 Task: Open Card Political Science Conference Review in Board Social Media Community Management to Workspace Business Incubators and add a team member Softage.1@softage.net, a label Red, a checklist Data Science, an attachment from your onedrive, a color Red and finally, add a card description 'Create and send out employee engagement survey on company communication' and a comment 'Let us make sure we have a clear understanding of the objectives and requirements of this task before getting started.'. Add a start date 'Jan 05, 1900' with a due date 'Jan 12, 1900'
Action: Mouse moved to (446, 160)
Screenshot: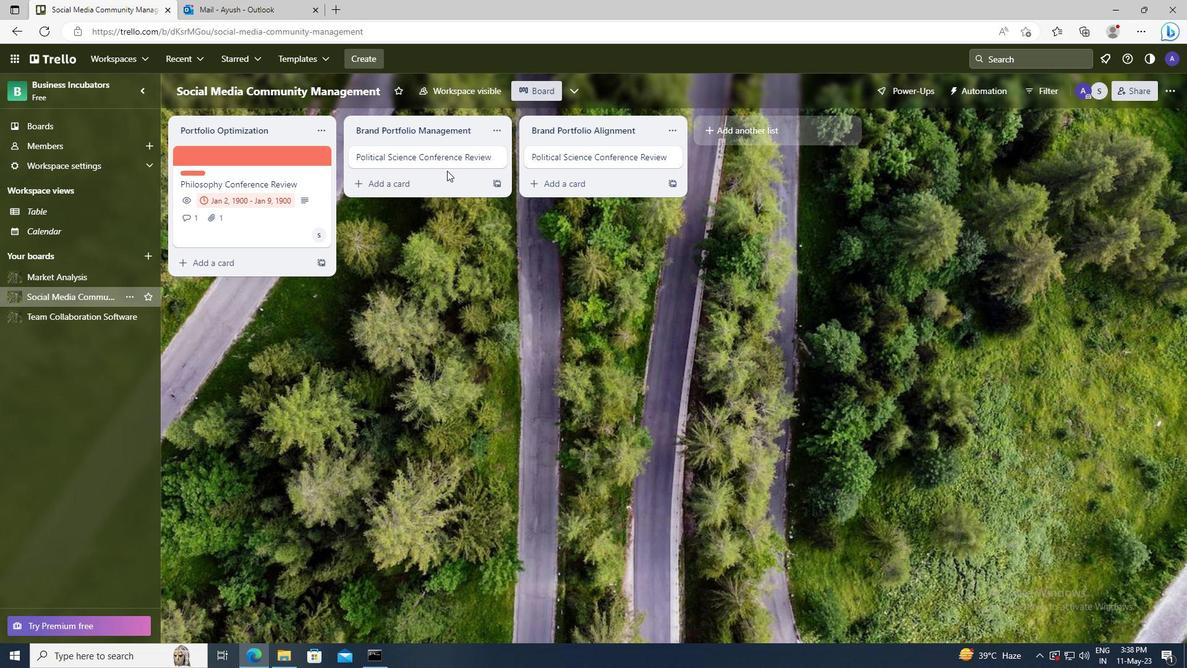 
Action: Mouse pressed left at (446, 160)
Screenshot: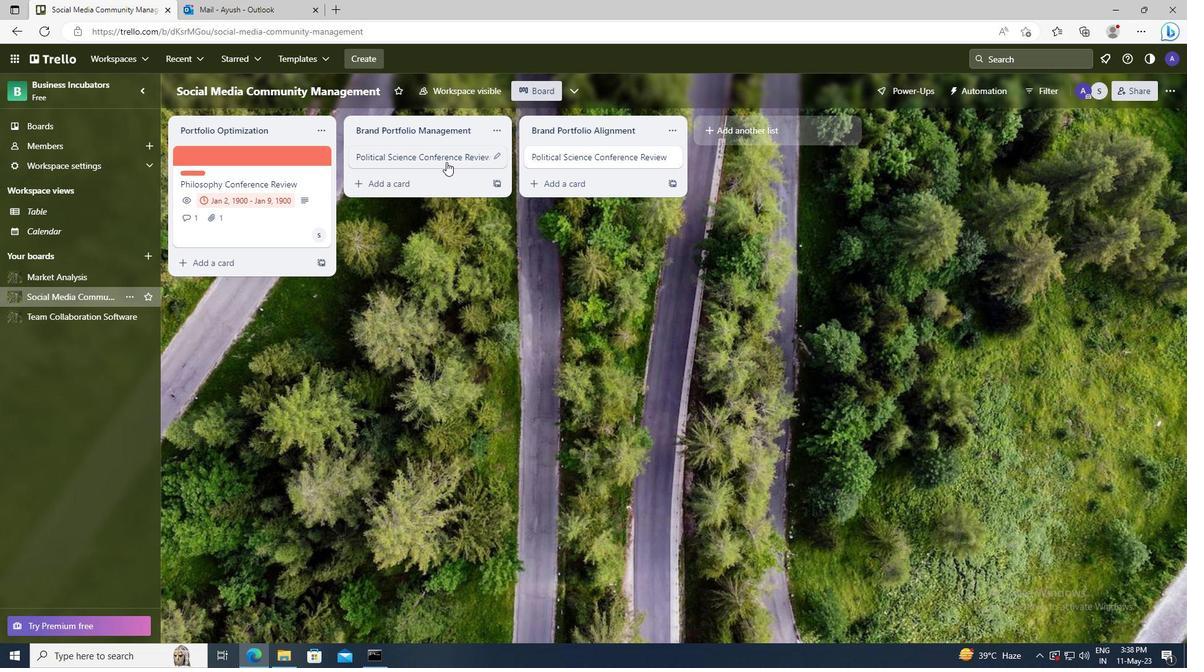 
Action: Mouse moved to (735, 197)
Screenshot: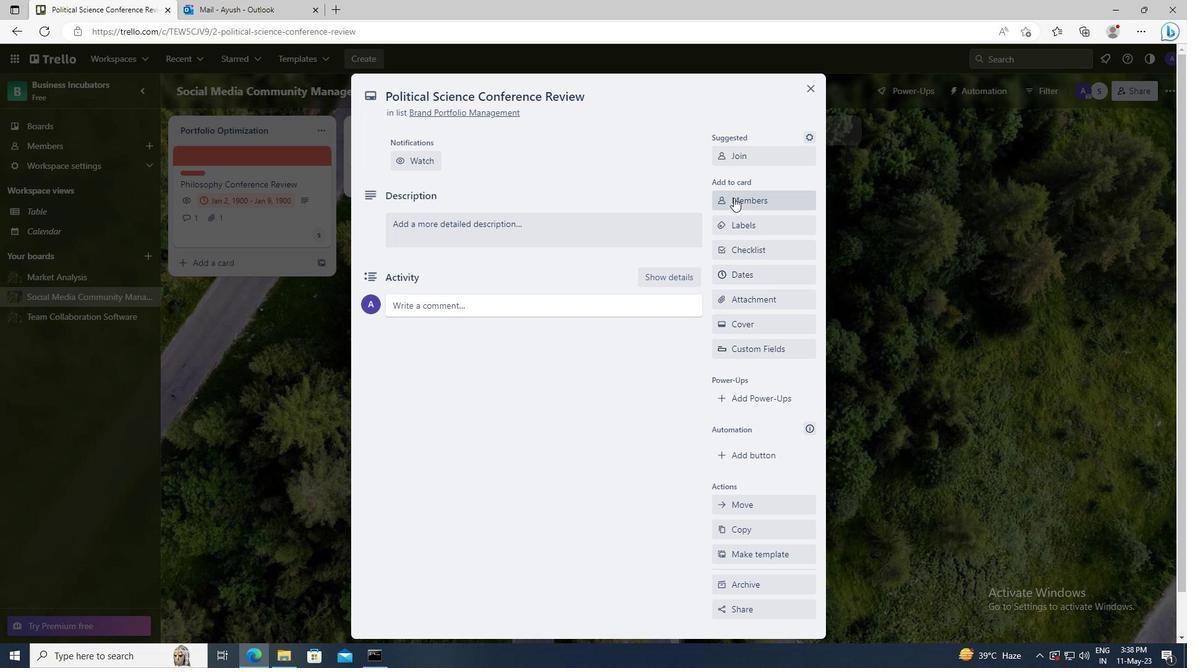 
Action: Mouse pressed left at (735, 197)
Screenshot: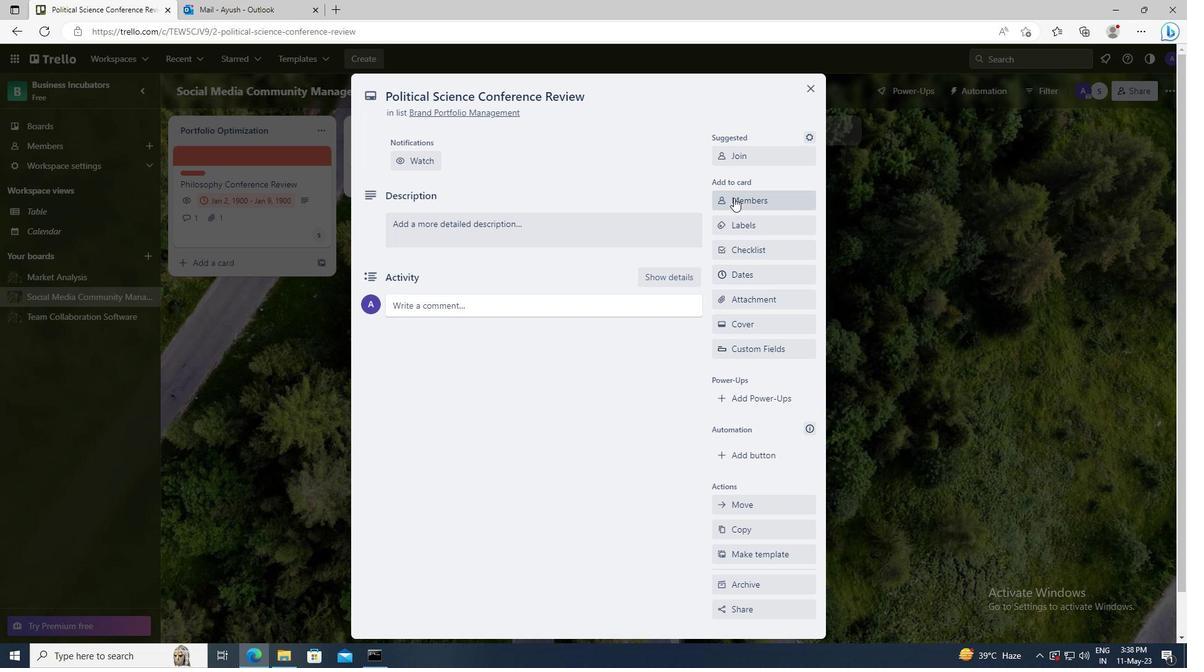 
Action: Mouse moved to (744, 255)
Screenshot: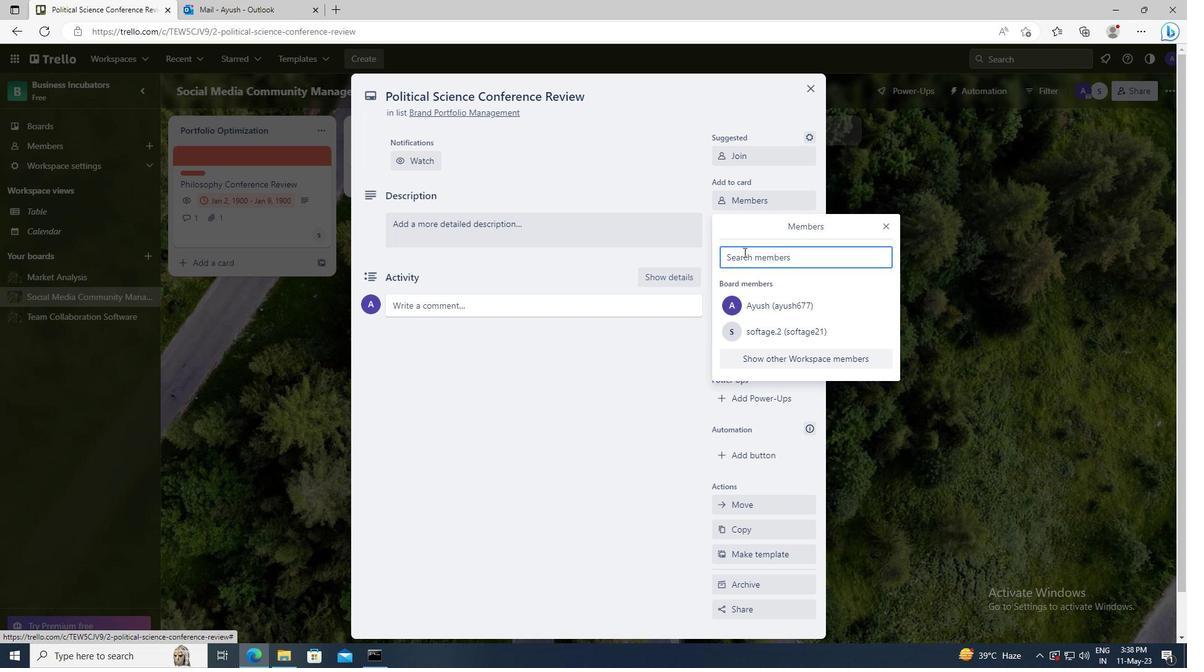 
Action: Mouse pressed left at (744, 255)
Screenshot: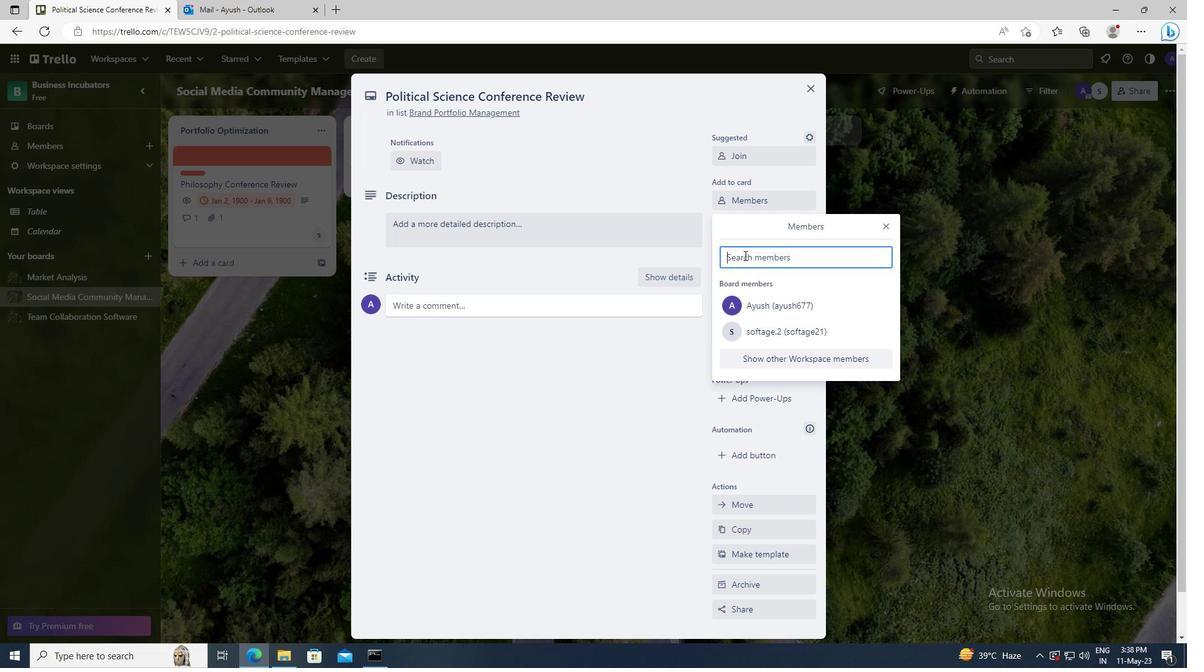 
Action: Key pressed <Key.shift>SOFTAGE.1
Screenshot: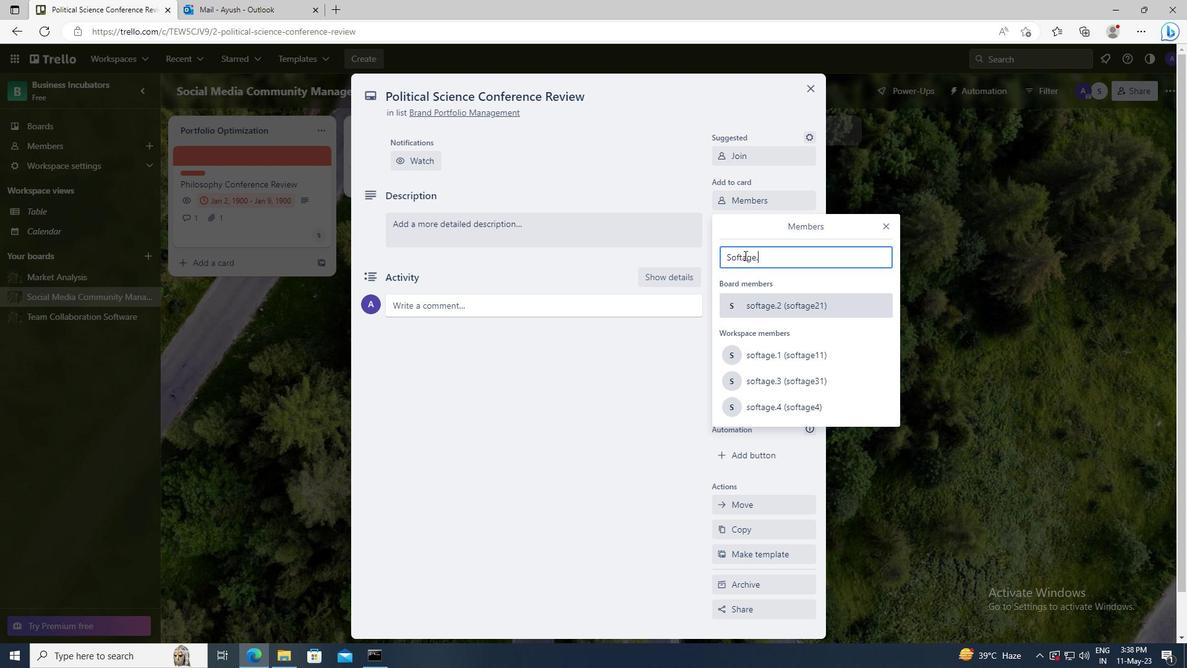 
Action: Mouse moved to (759, 369)
Screenshot: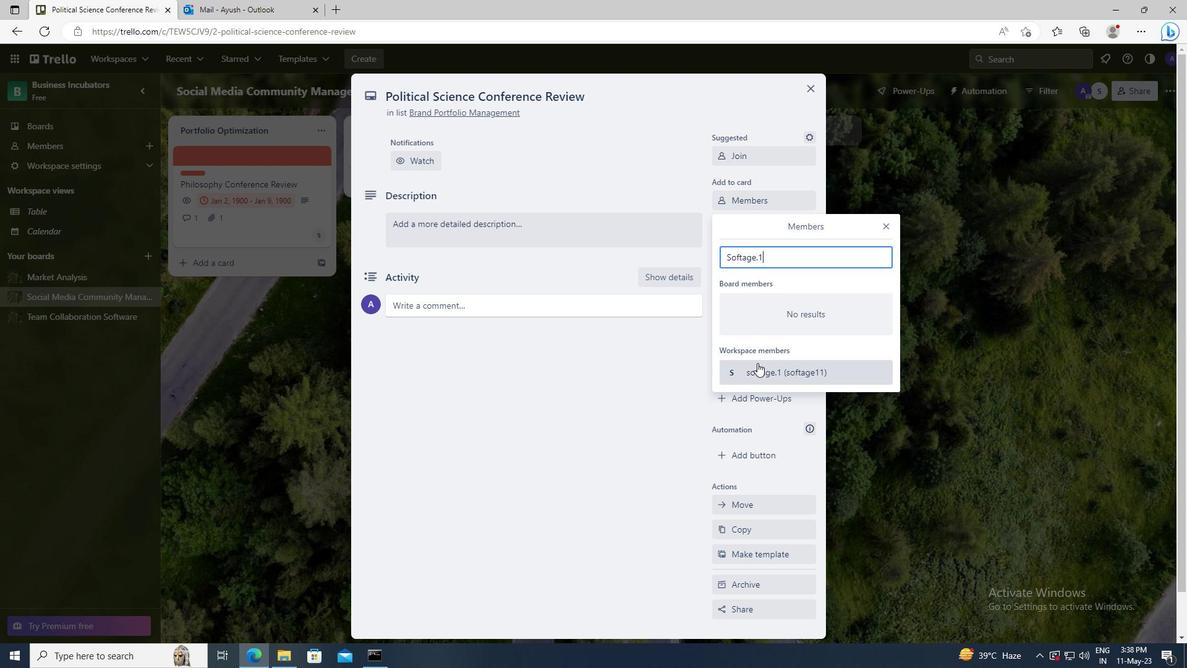 
Action: Mouse pressed left at (759, 369)
Screenshot: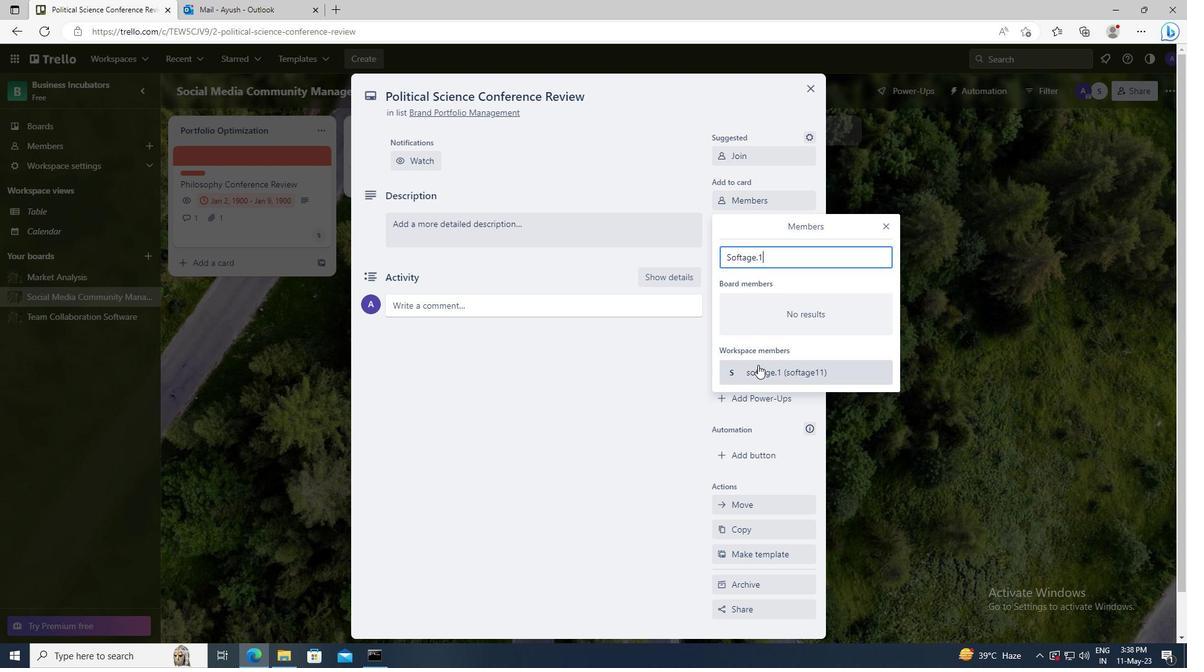 
Action: Mouse moved to (887, 226)
Screenshot: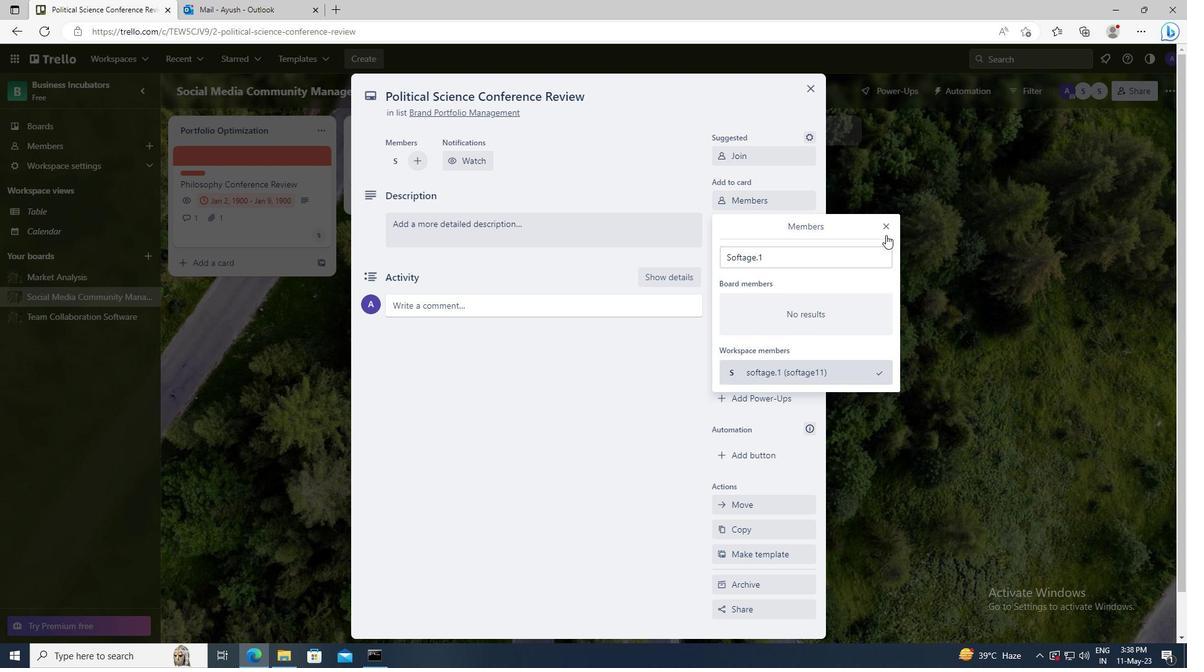 
Action: Mouse pressed left at (887, 226)
Screenshot: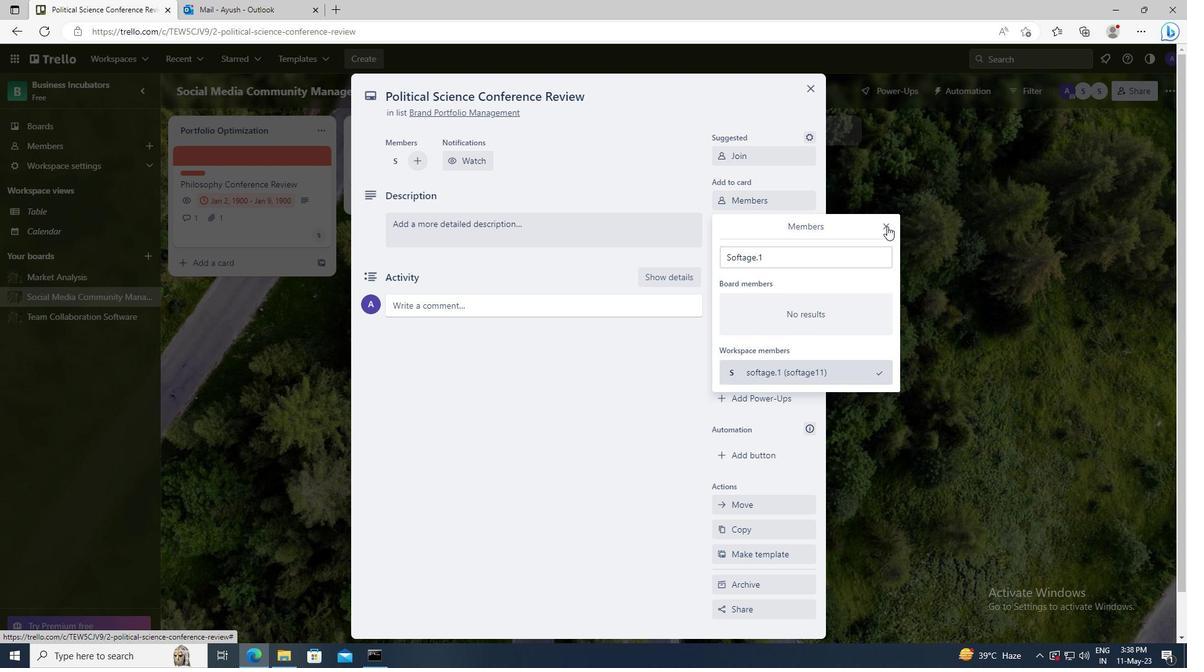 
Action: Mouse moved to (778, 229)
Screenshot: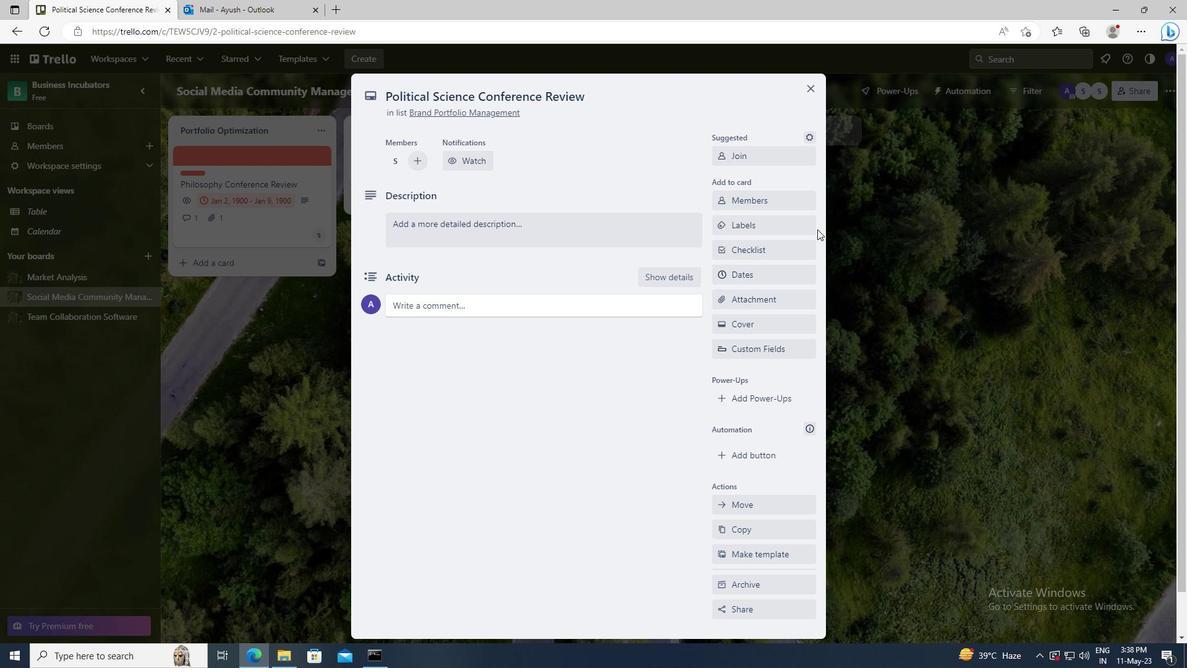 
Action: Mouse pressed left at (778, 229)
Screenshot: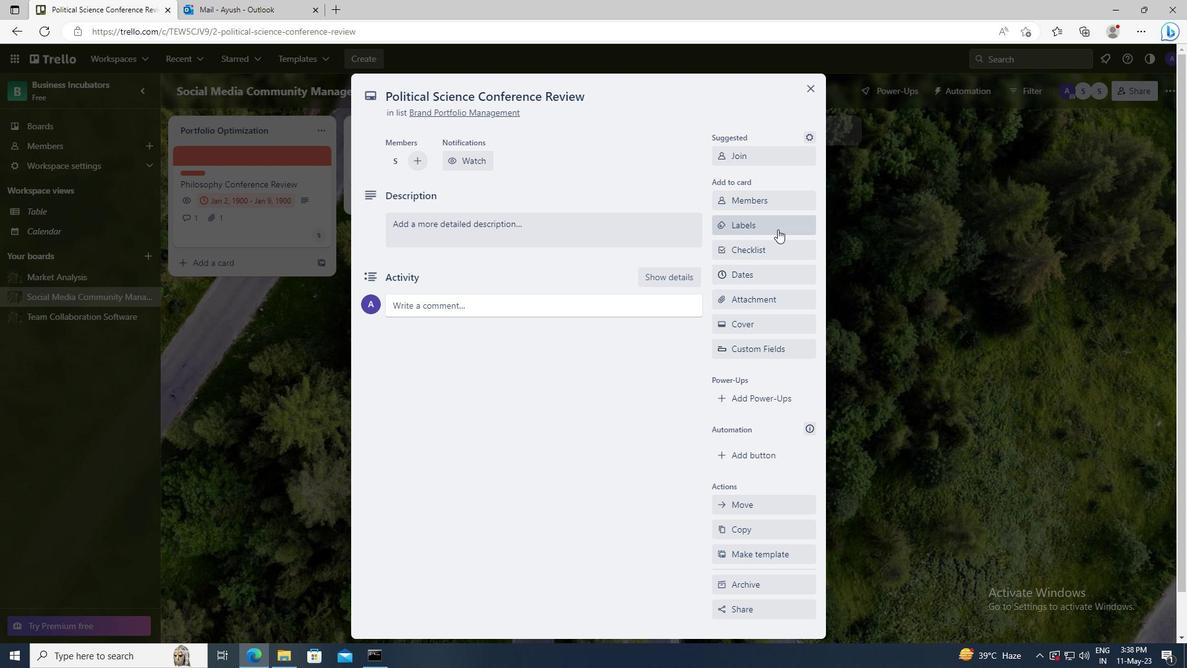 
Action: Mouse moved to (790, 467)
Screenshot: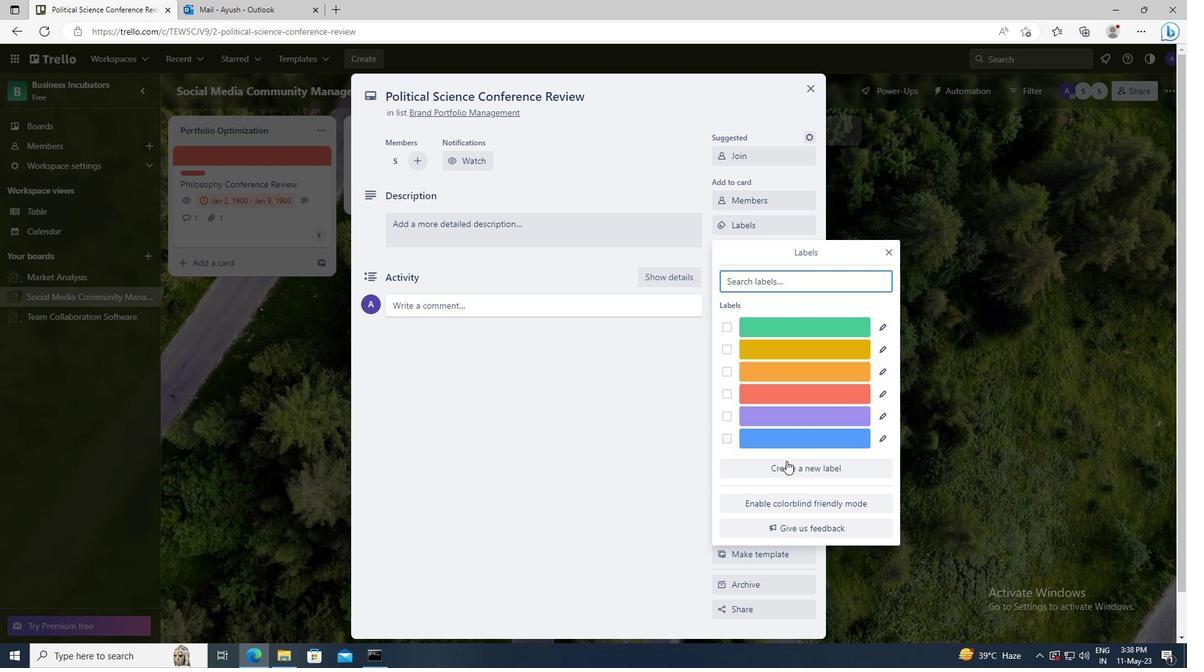 
Action: Mouse pressed left at (790, 467)
Screenshot: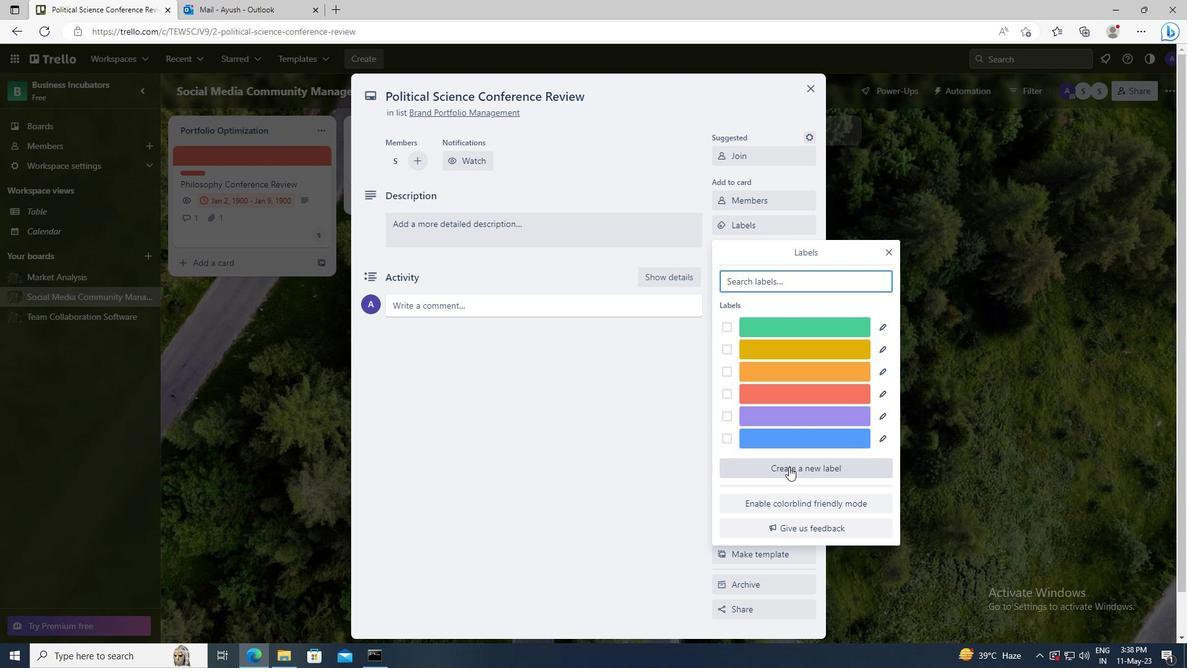 
Action: Mouse moved to (838, 434)
Screenshot: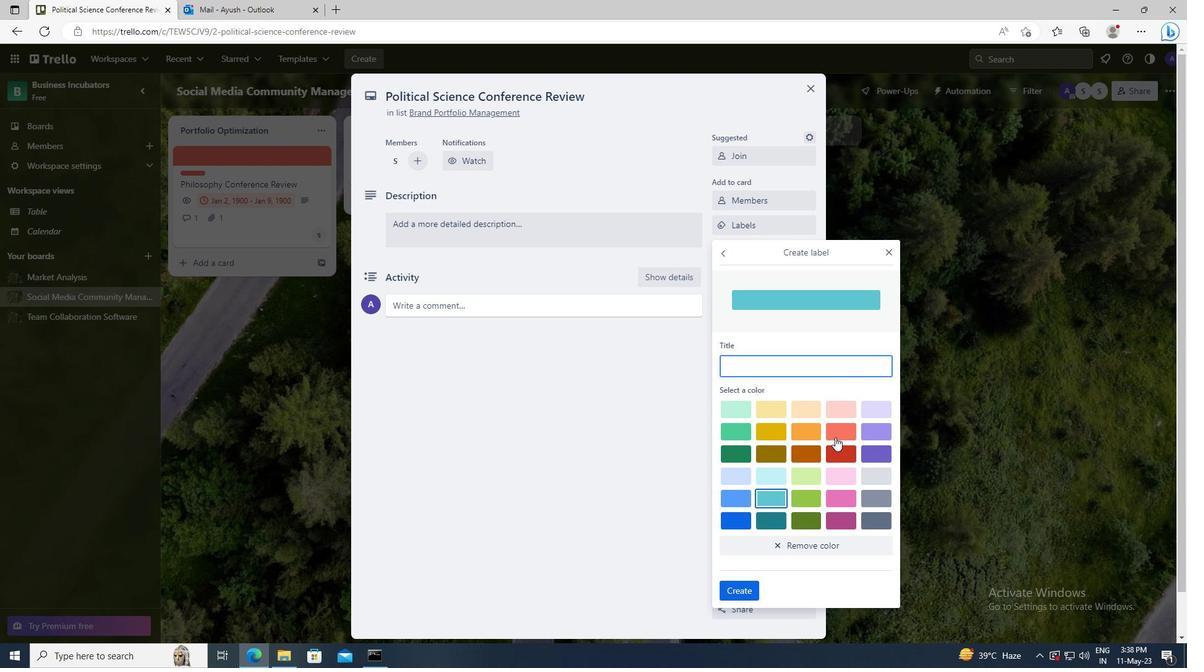 
Action: Mouse pressed left at (838, 434)
Screenshot: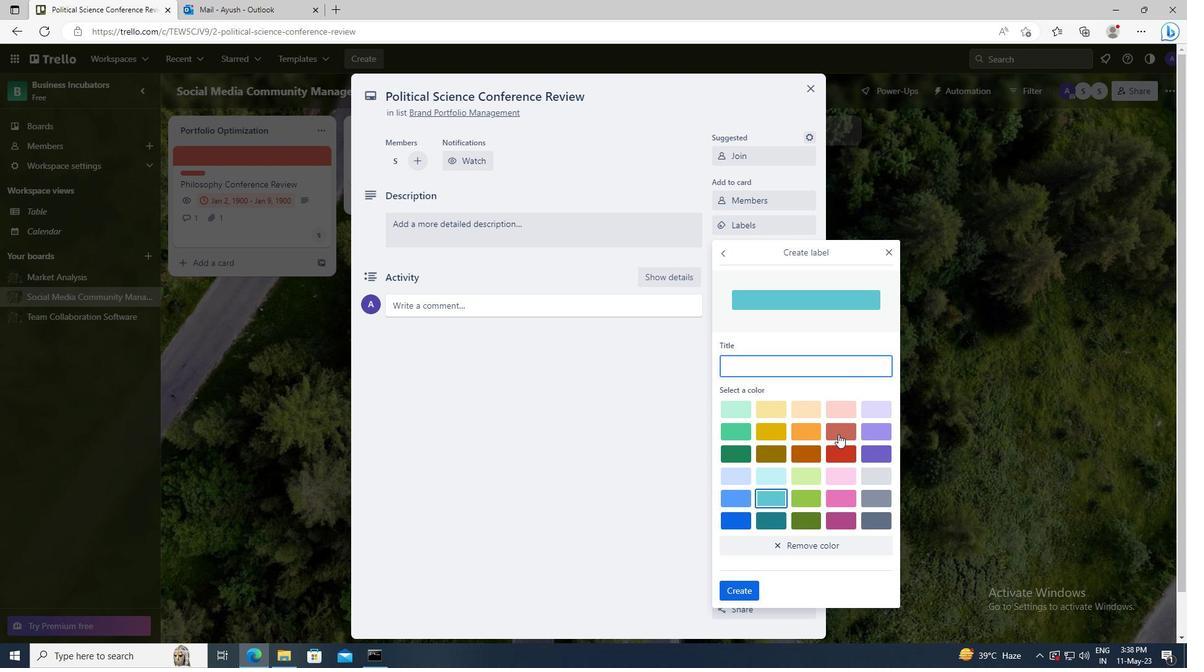 
Action: Mouse moved to (740, 593)
Screenshot: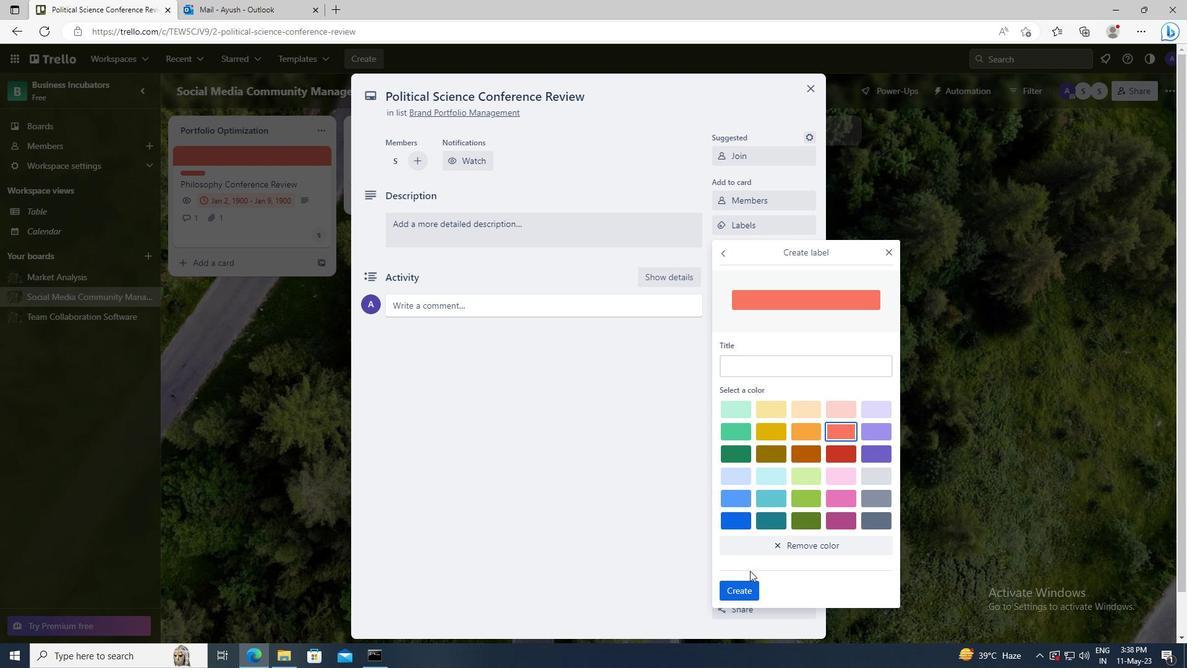 
Action: Mouse pressed left at (740, 593)
Screenshot: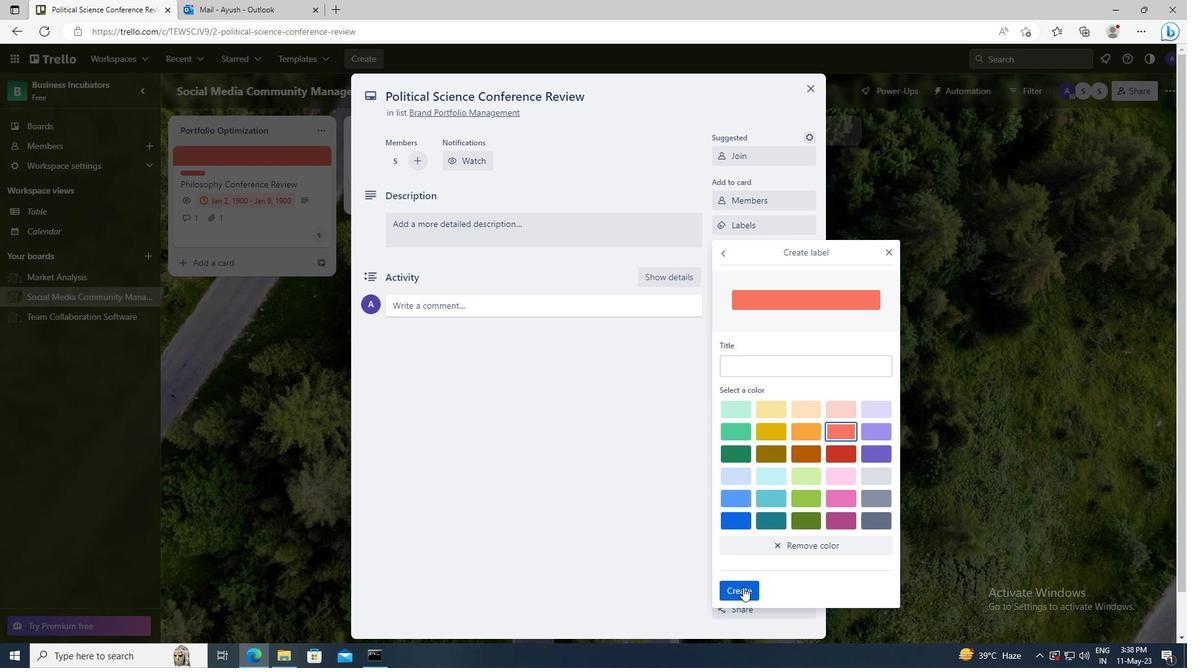 
Action: Mouse moved to (888, 252)
Screenshot: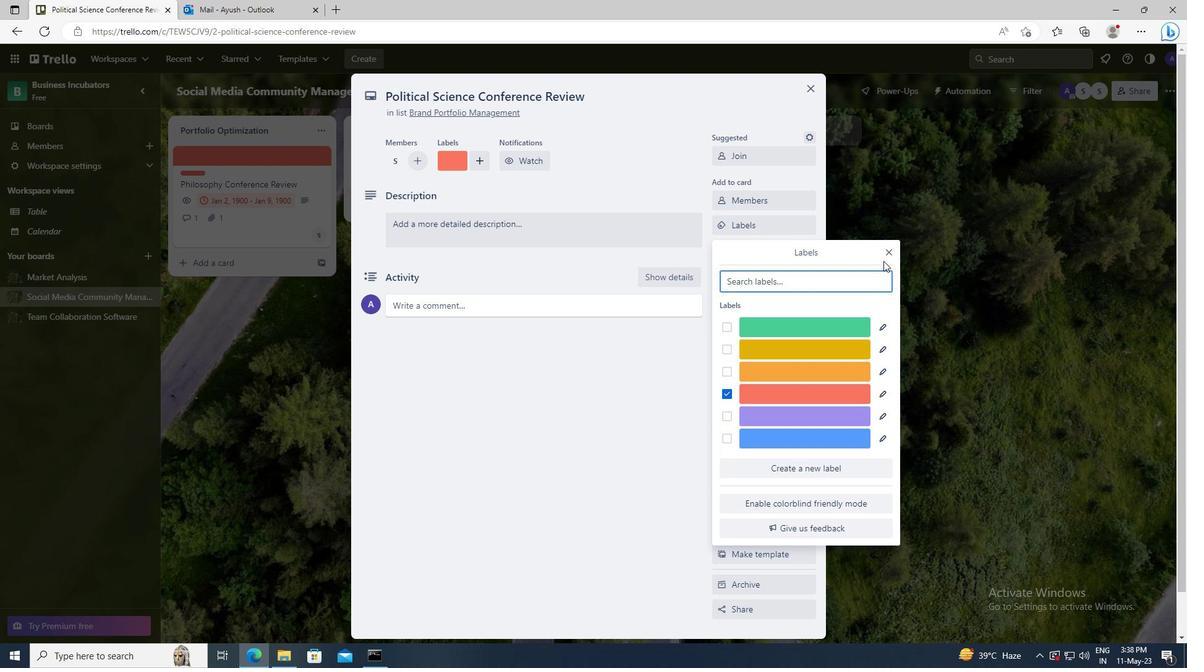 
Action: Mouse pressed left at (888, 252)
Screenshot: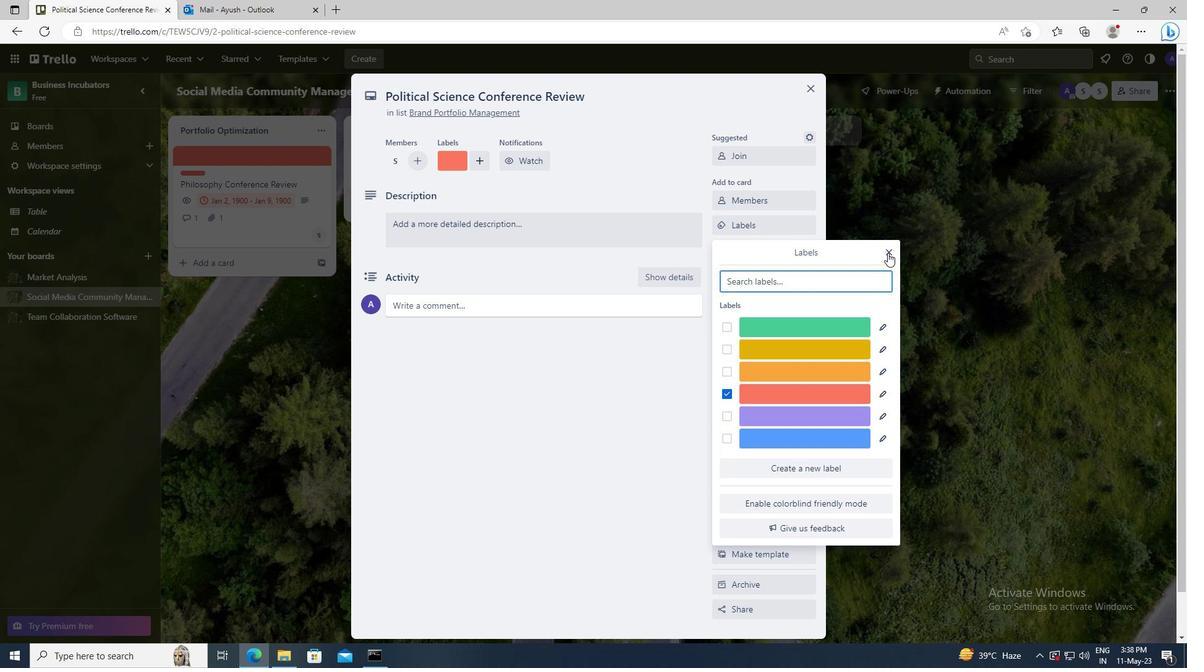 
Action: Mouse moved to (784, 255)
Screenshot: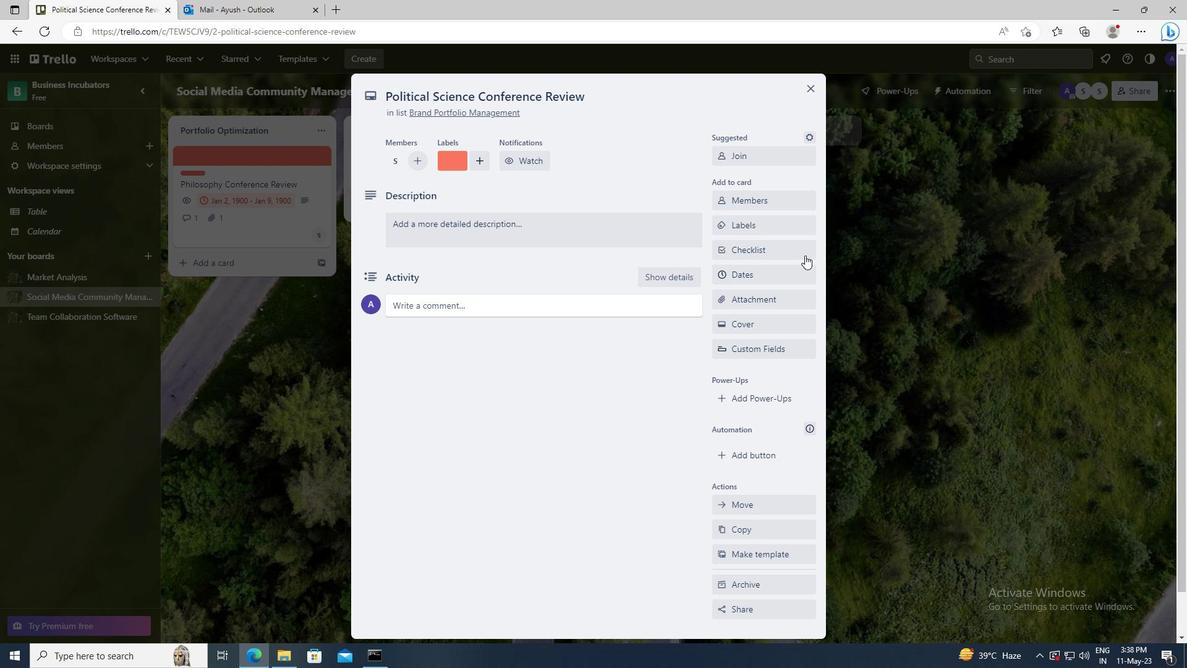 
Action: Mouse pressed left at (784, 255)
Screenshot: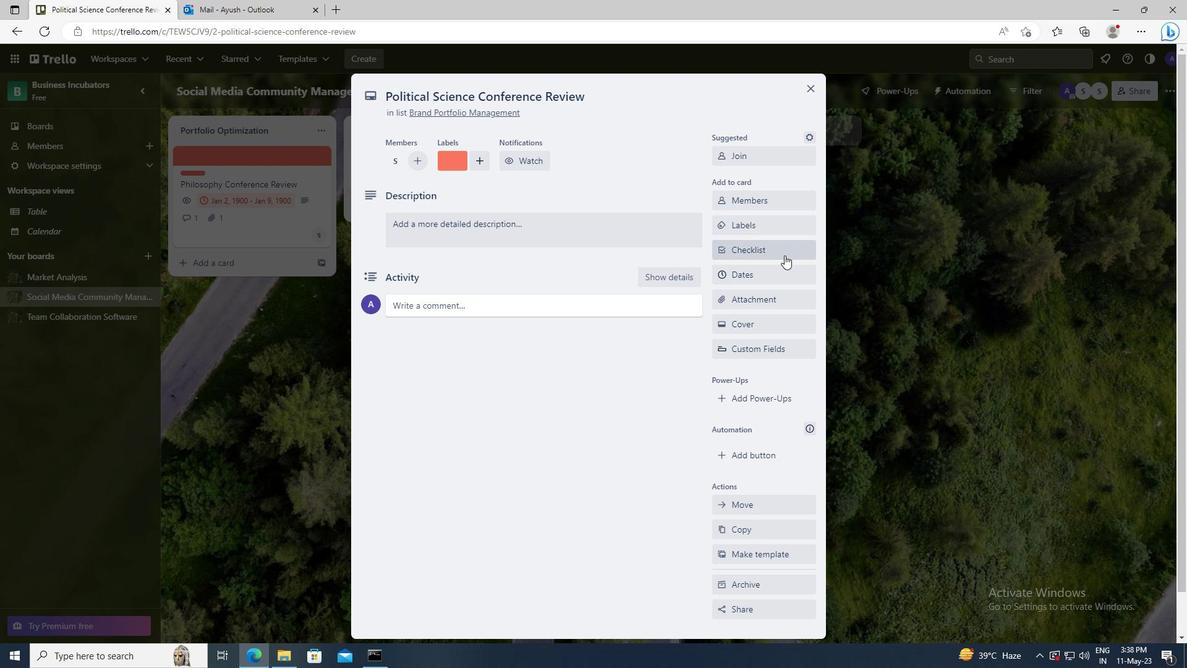 
Action: Key pressed <Key.shift>DATA<Key.space><Key.shift>SCIENCE
Screenshot: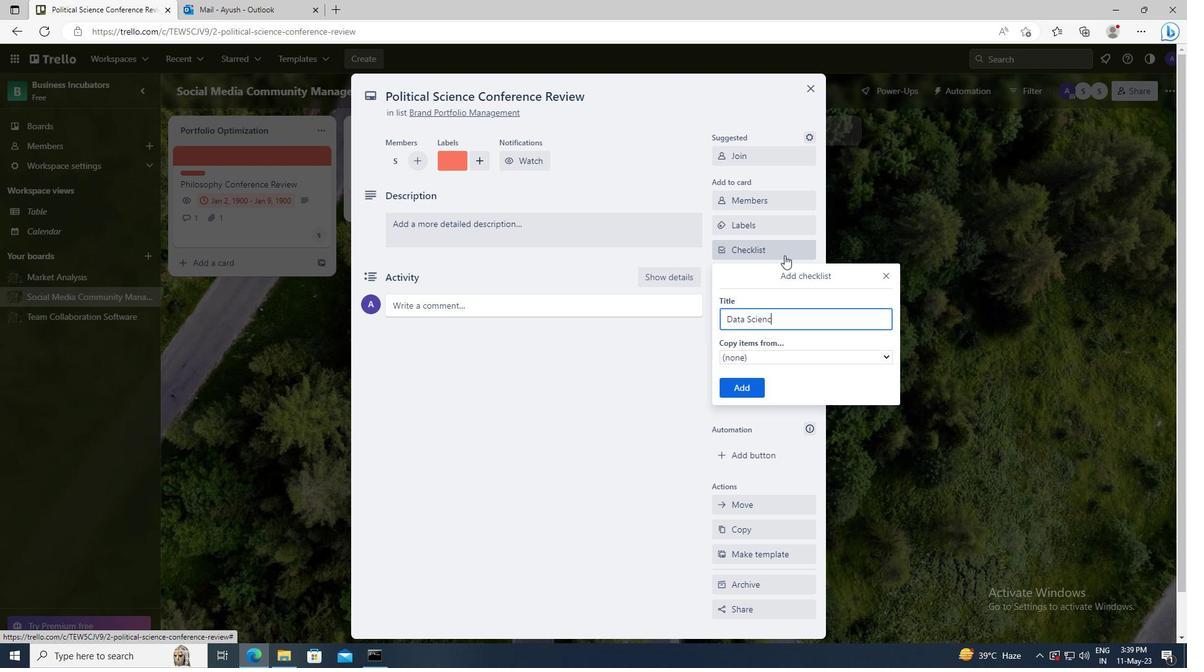 
Action: Mouse moved to (746, 387)
Screenshot: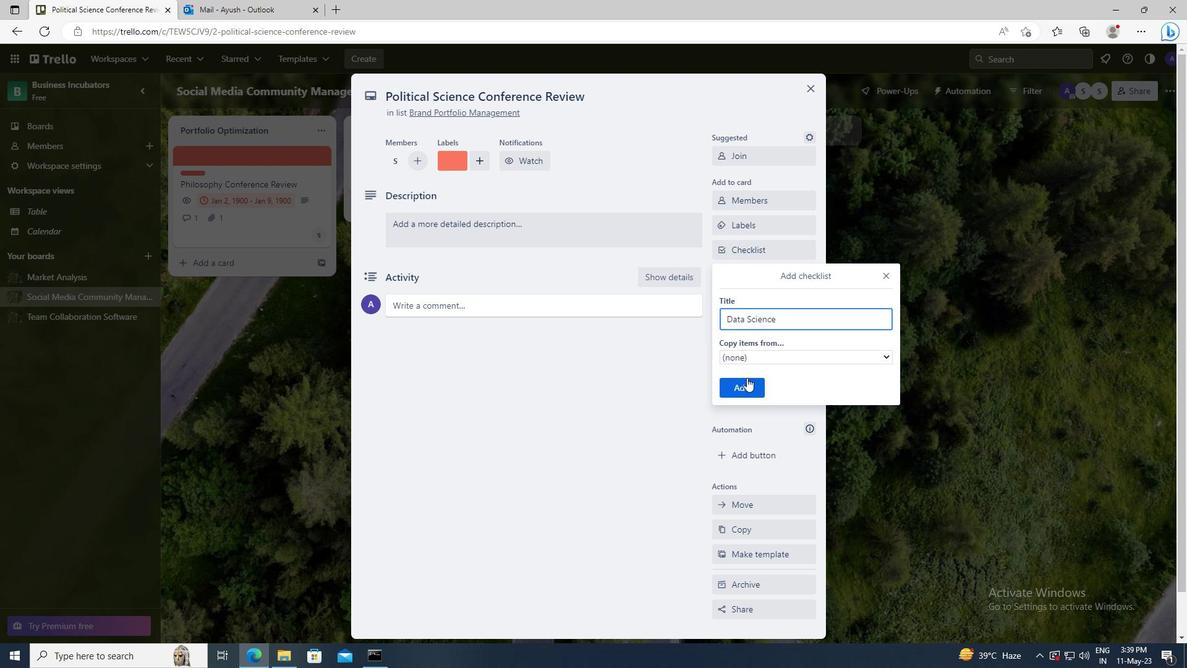 
Action: Mouse pressed left at (746, 387)
Screenshot: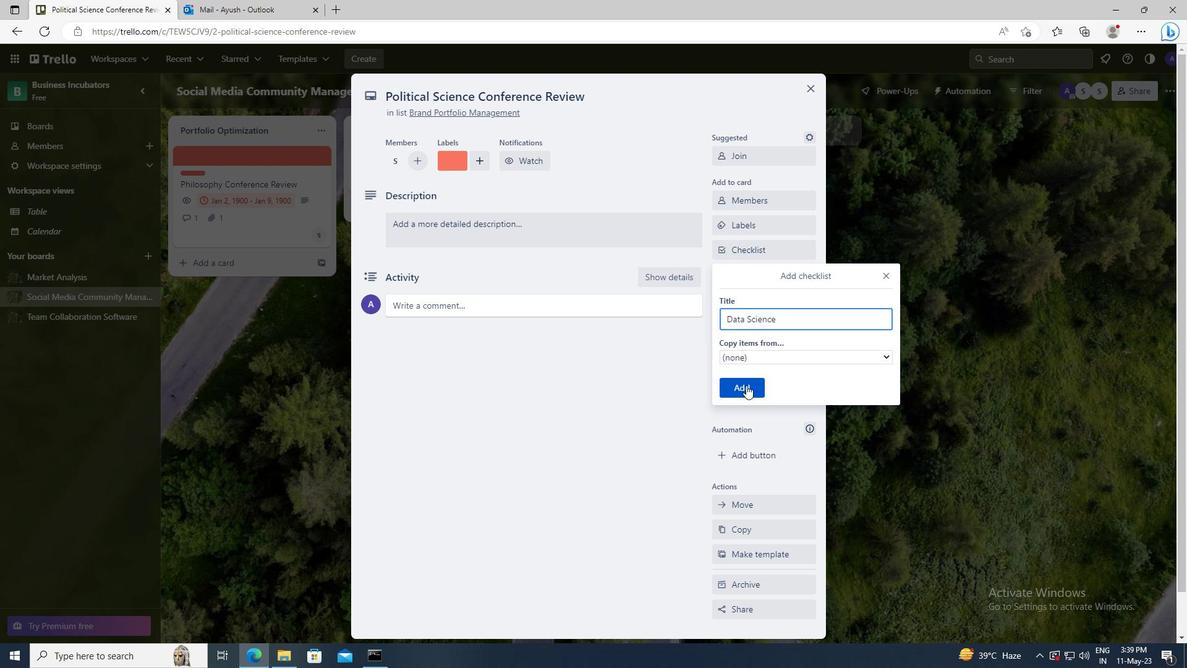 
Action: Mouse moved to (752, 303)
Screenshot: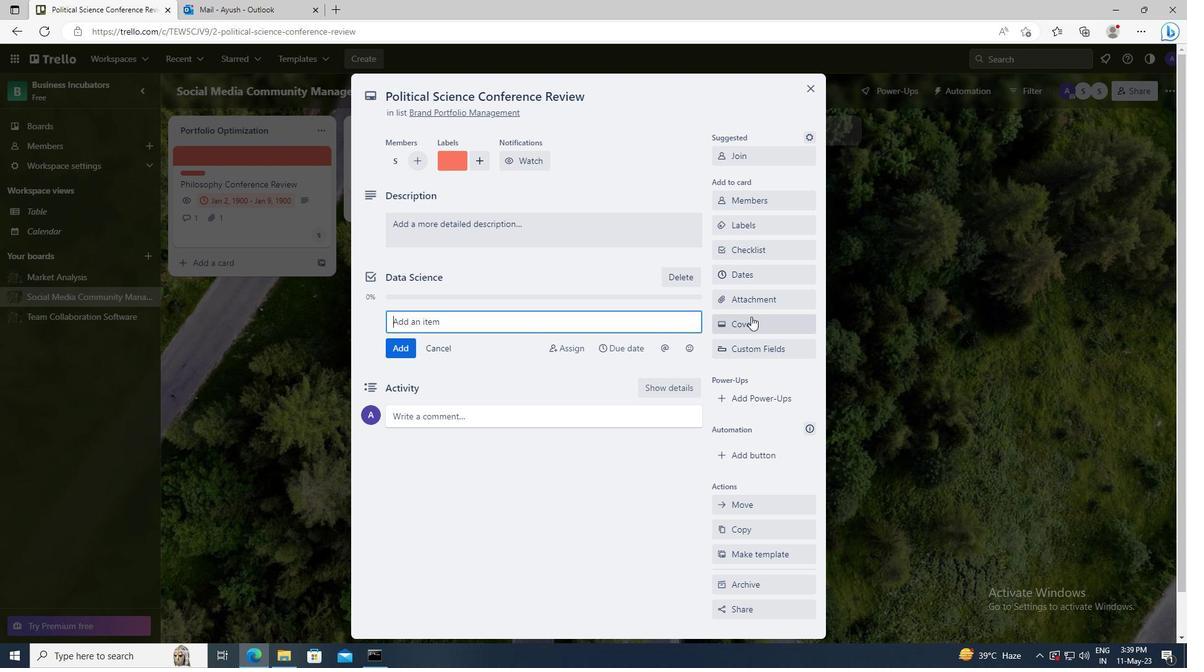 
Action: Mouse pressed left at (752, 303)
Screenshot: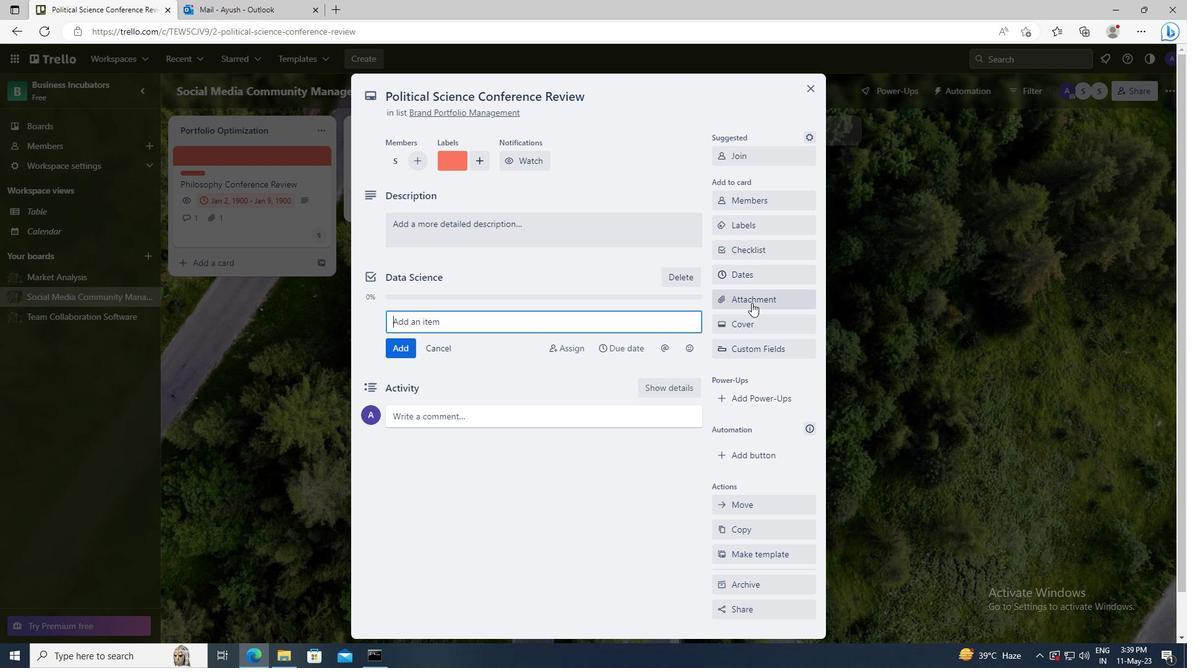 
Action: Mouse moved to (756, 448)
Screenshot: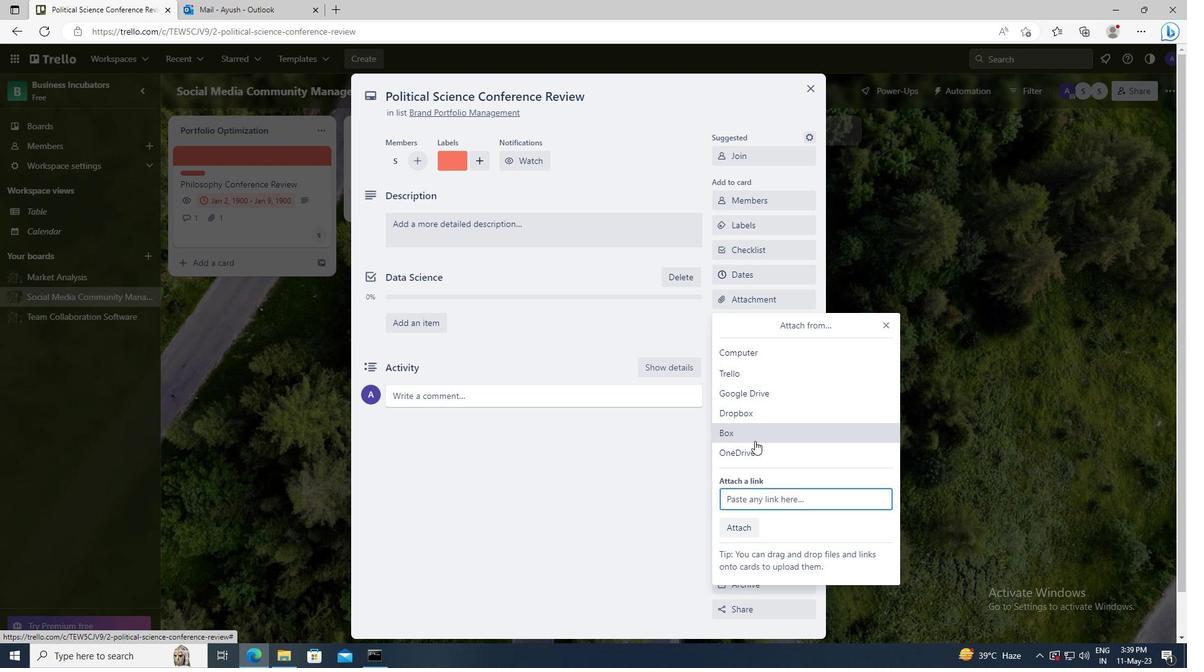 
Action: Mouse pressed left at (756, 448)
Screenshot: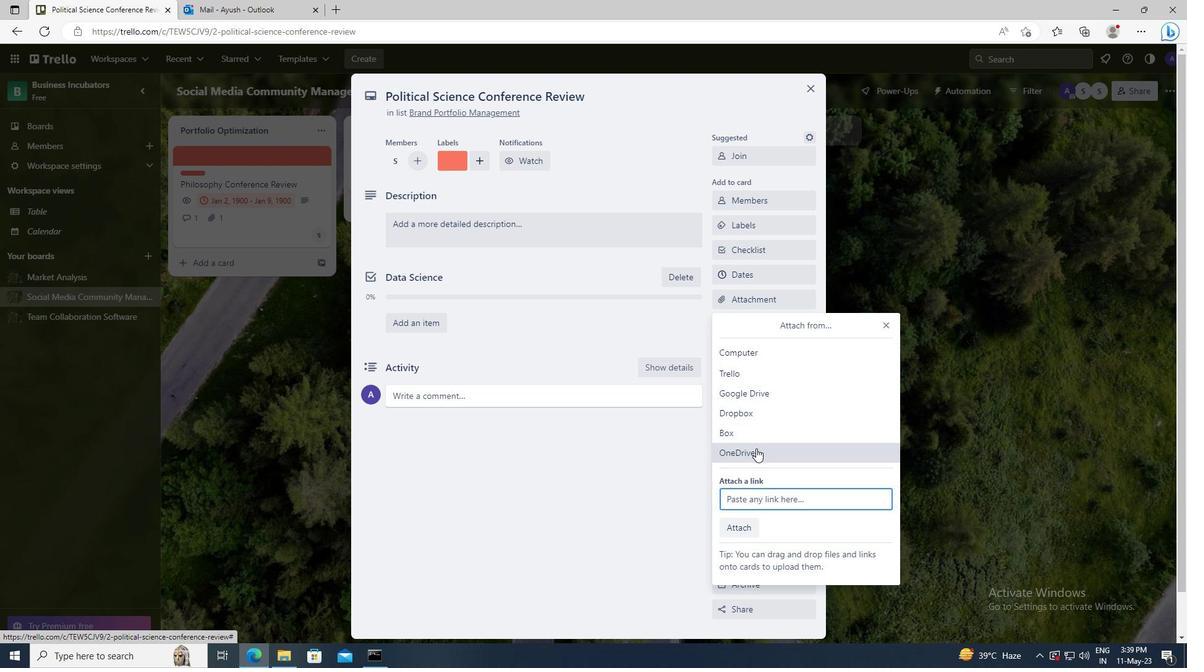 
Action: Mouse moved to (460, 246)
Screenshot: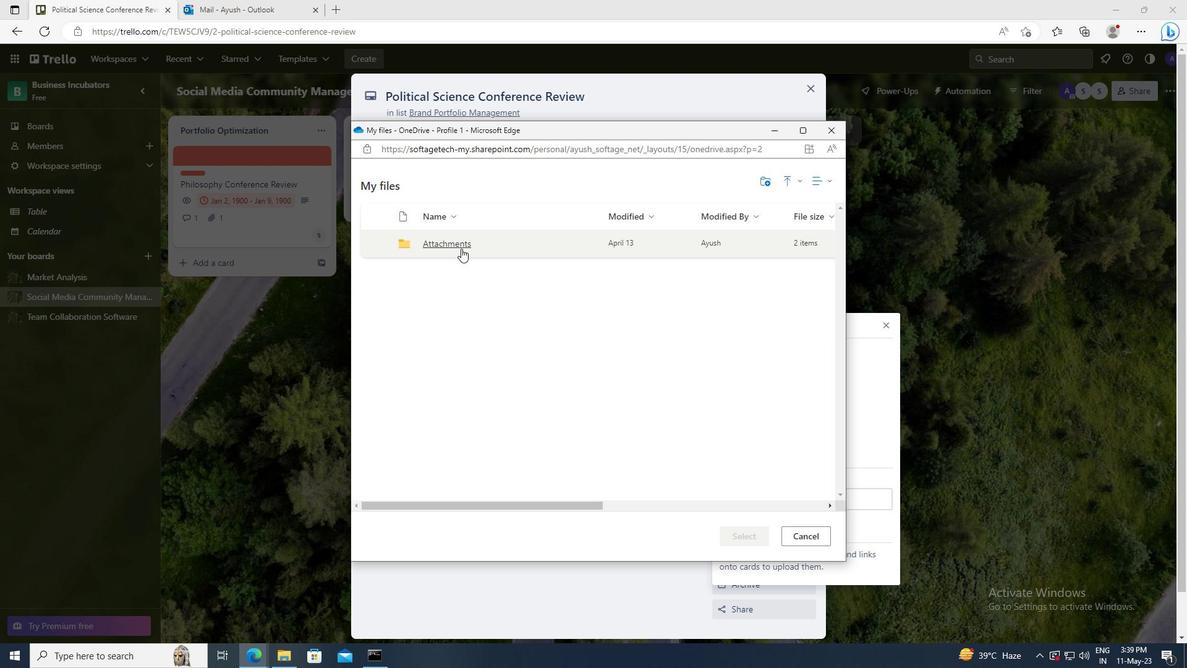 
Action: Mouse pressed left at (460, 246)
Screenshot: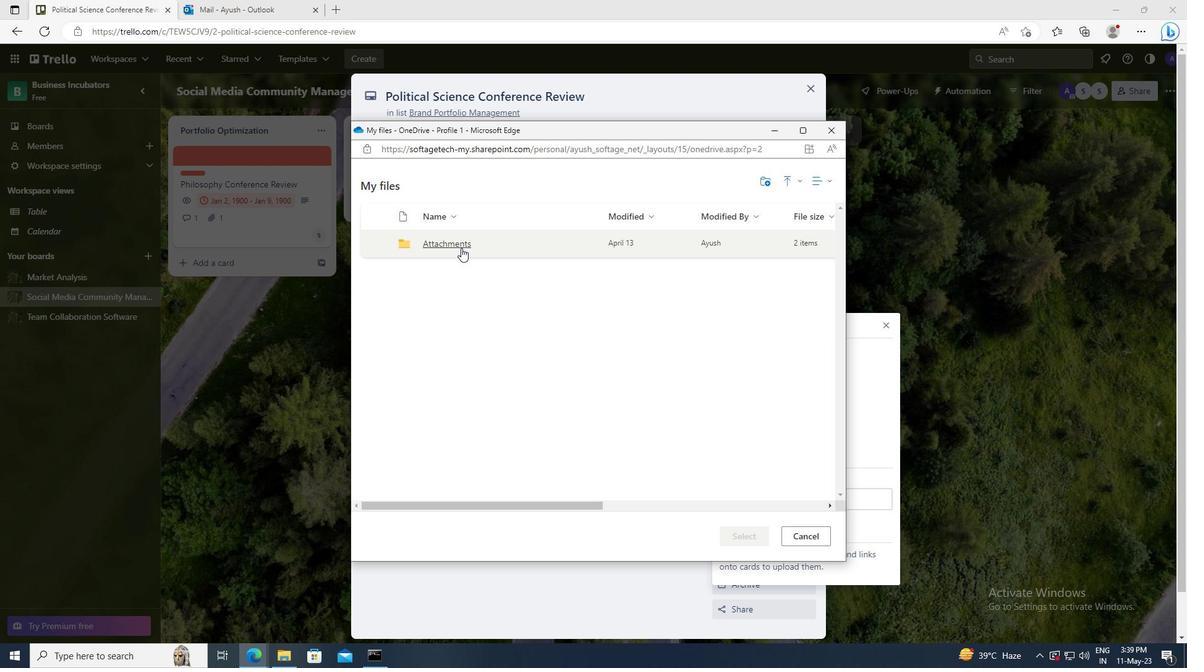 
Action: Mouse moved to (374, 247)
Screenshot: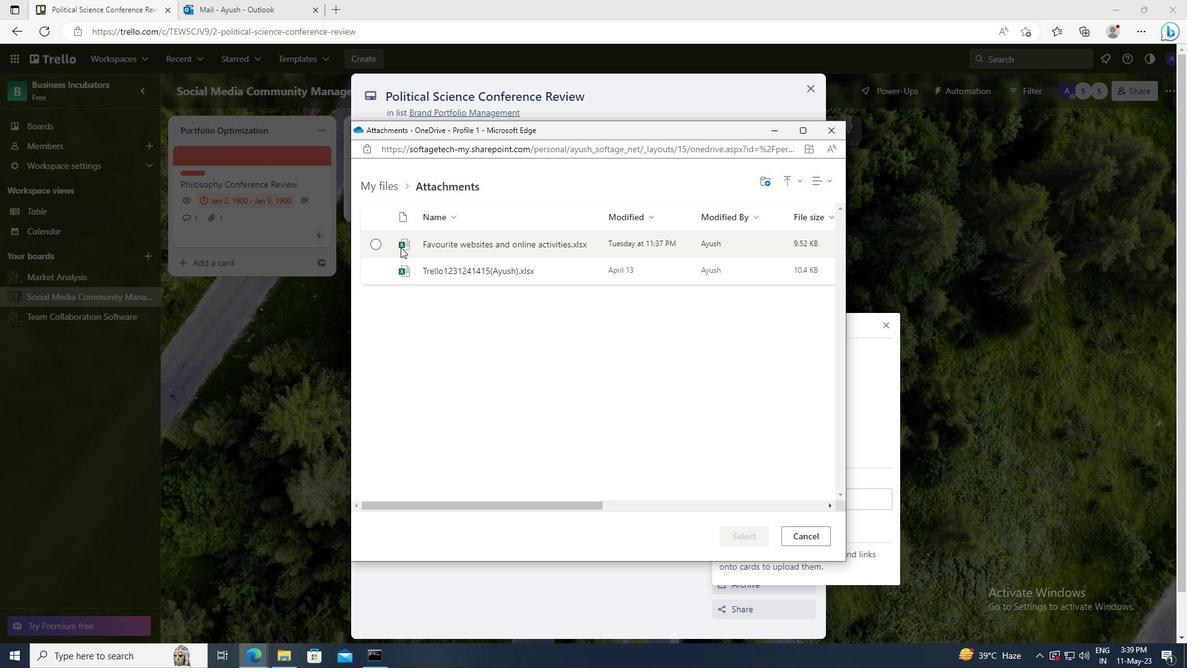 
Action: Mouse pressed left at (374, 247)
Screenshot: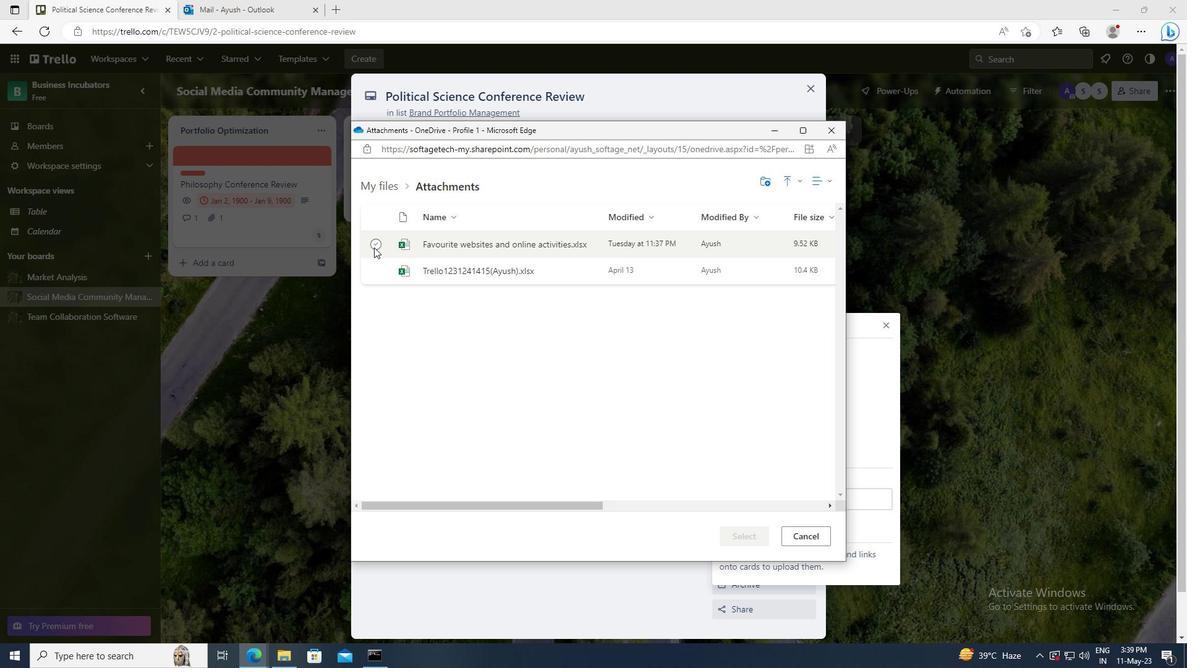 
Action: Mouse moved to (728, 532)
Screenshot: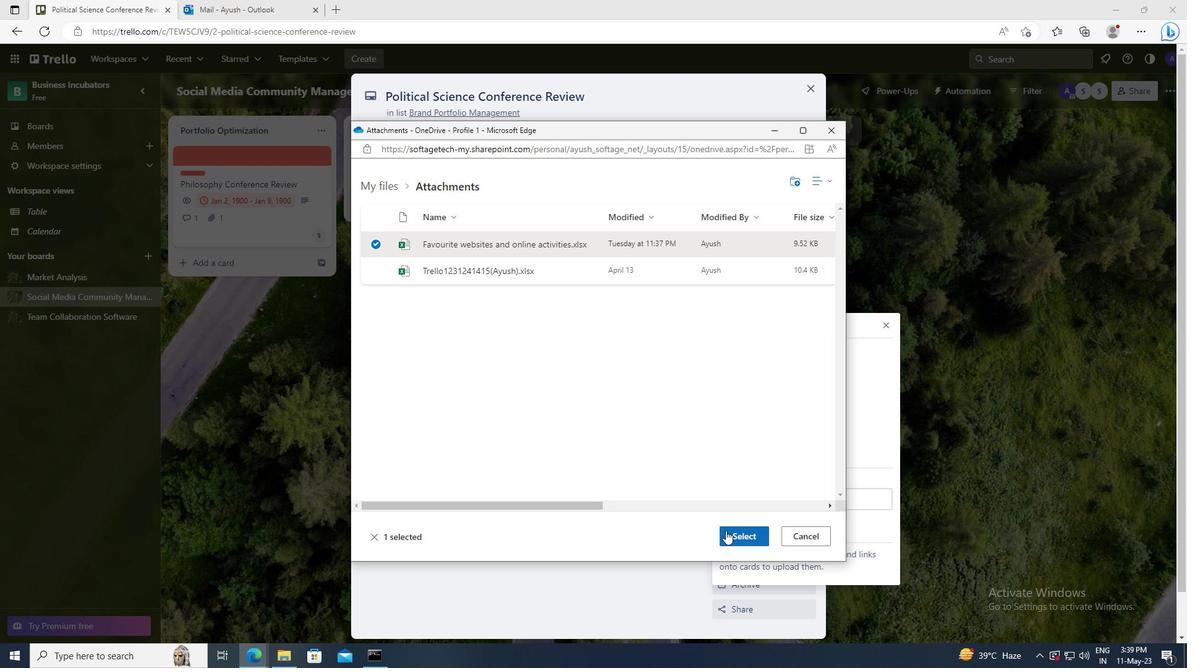 
Action: Mouse pressed left at (728, 532)
Screenshot: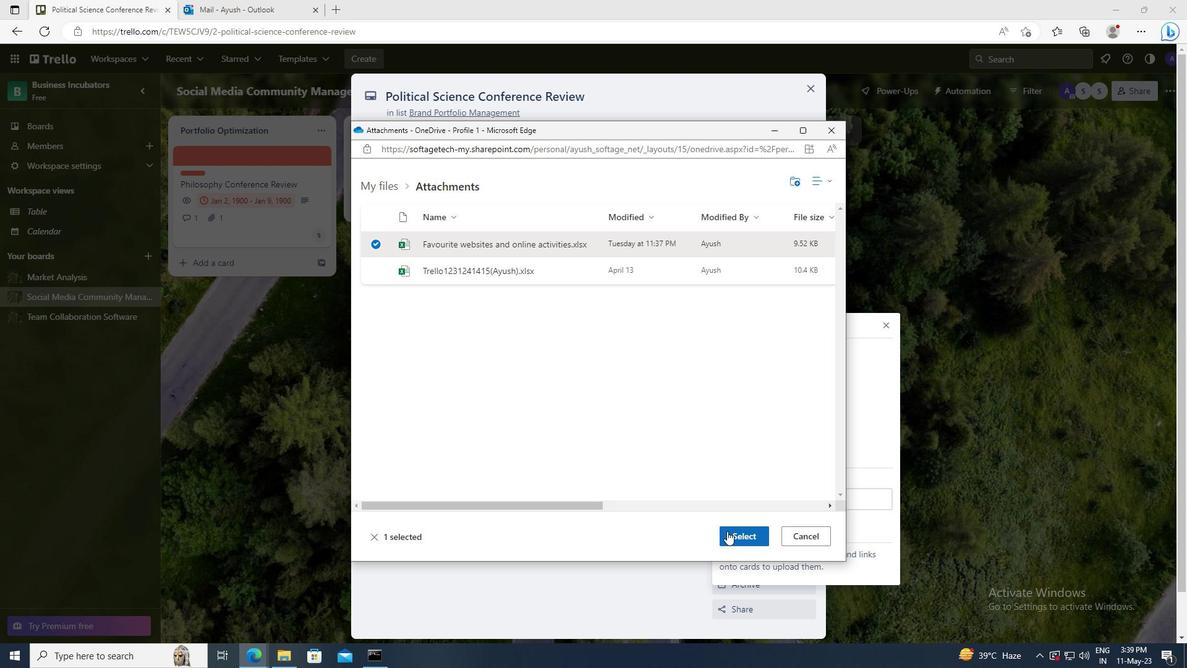 
Action: Mouse moved to (752, 330)
Screenshot: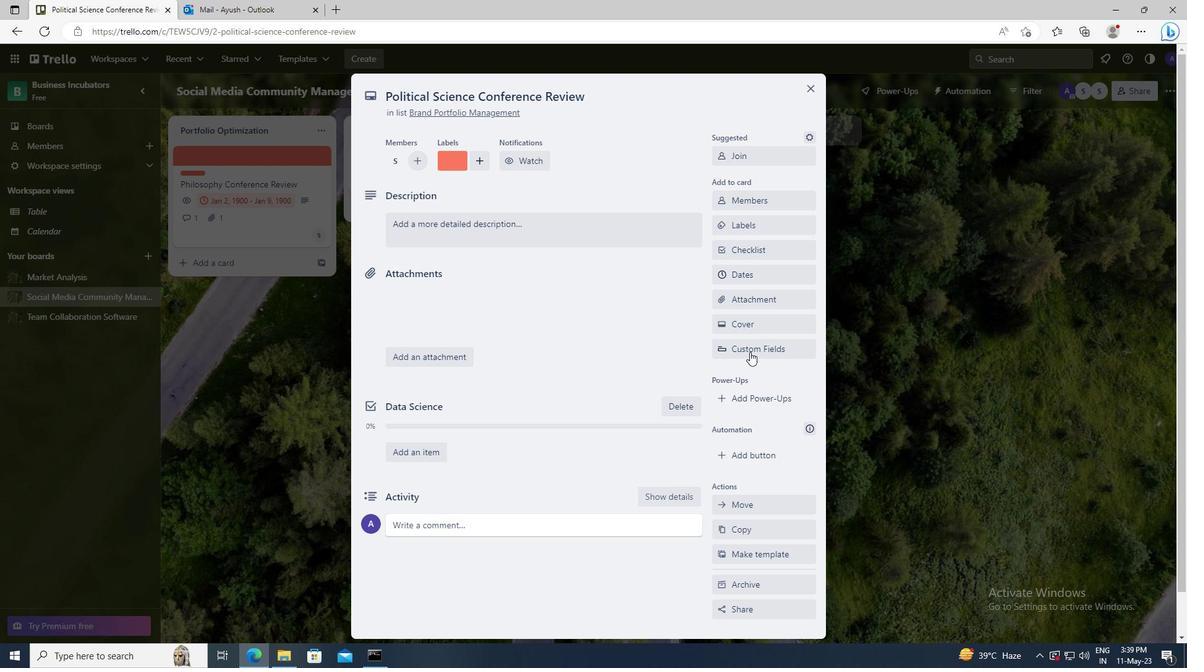 
Action: Mouse pressed left at (752, 330)
Screenshot: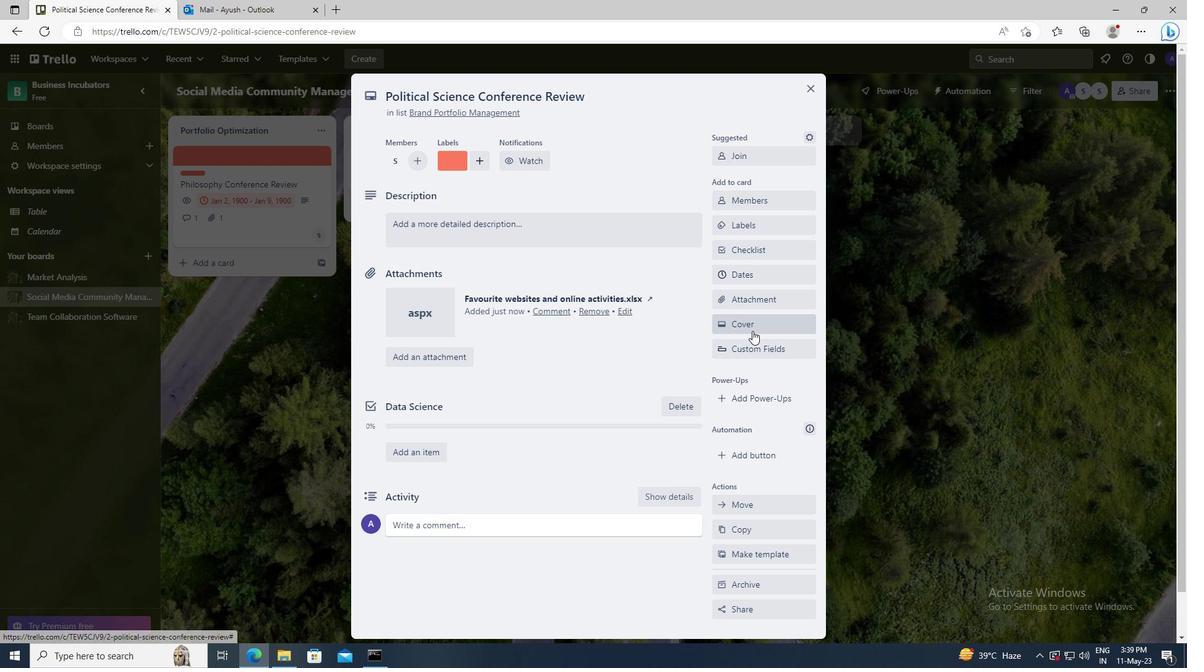 
Action: Mouse moved to (841, 397)
Screenshot: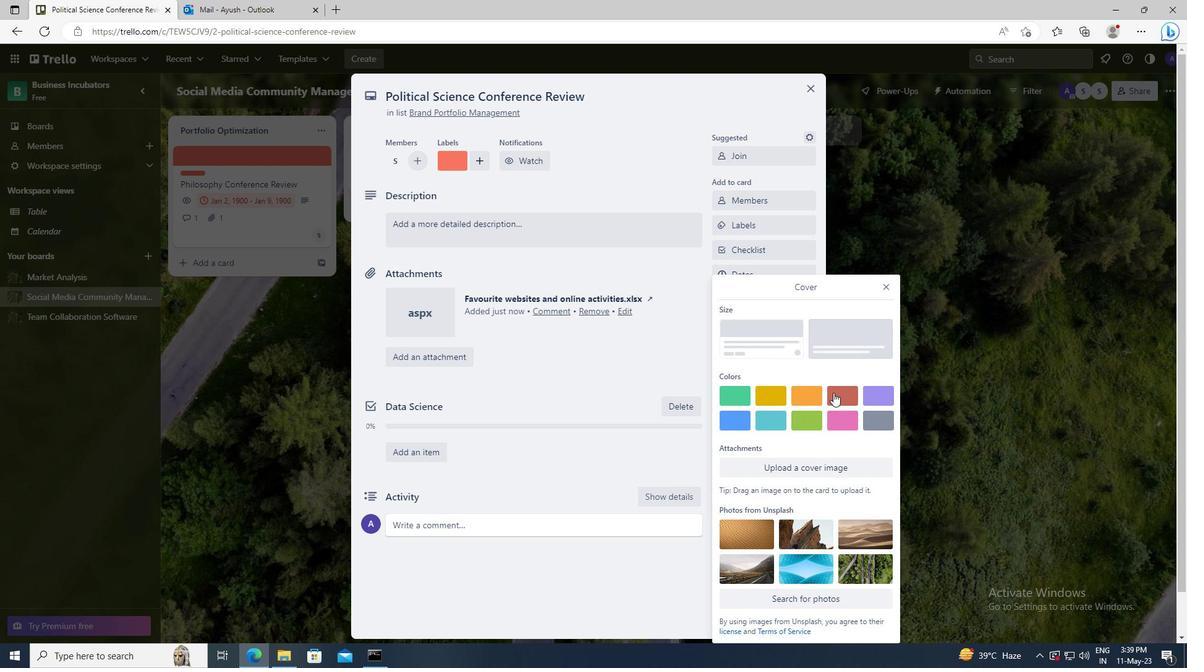 
Action: Mouse pressed left at (841, 397)
Screenshot: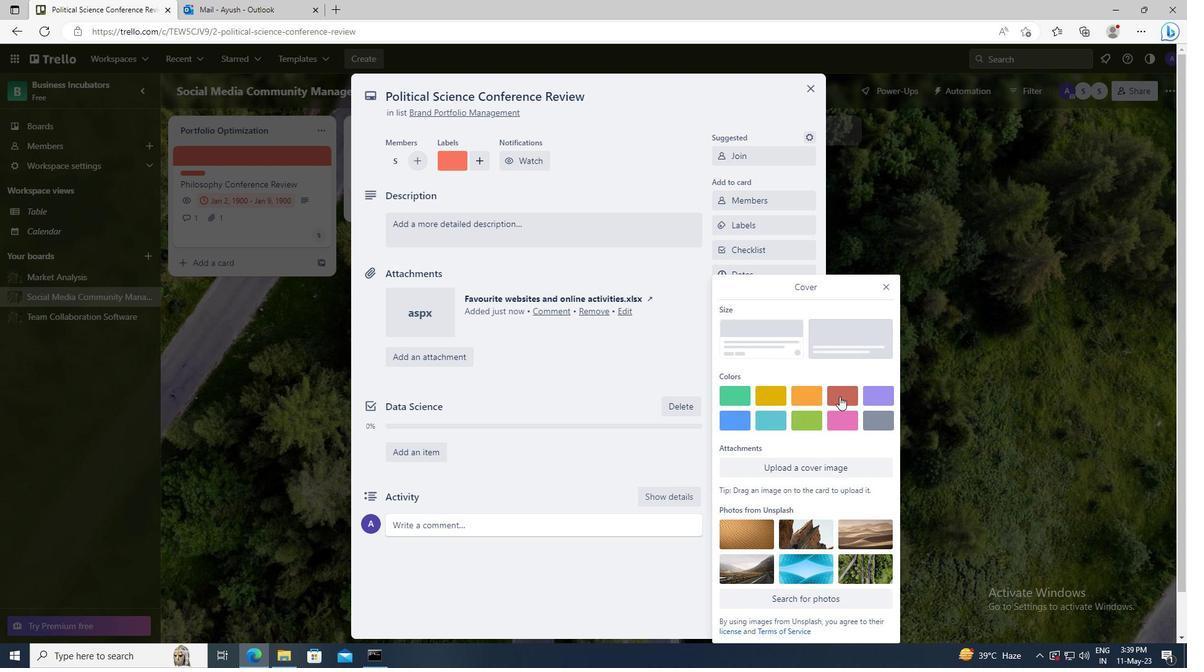 
Action: Mouse moved to (886, 266)
Screenshot: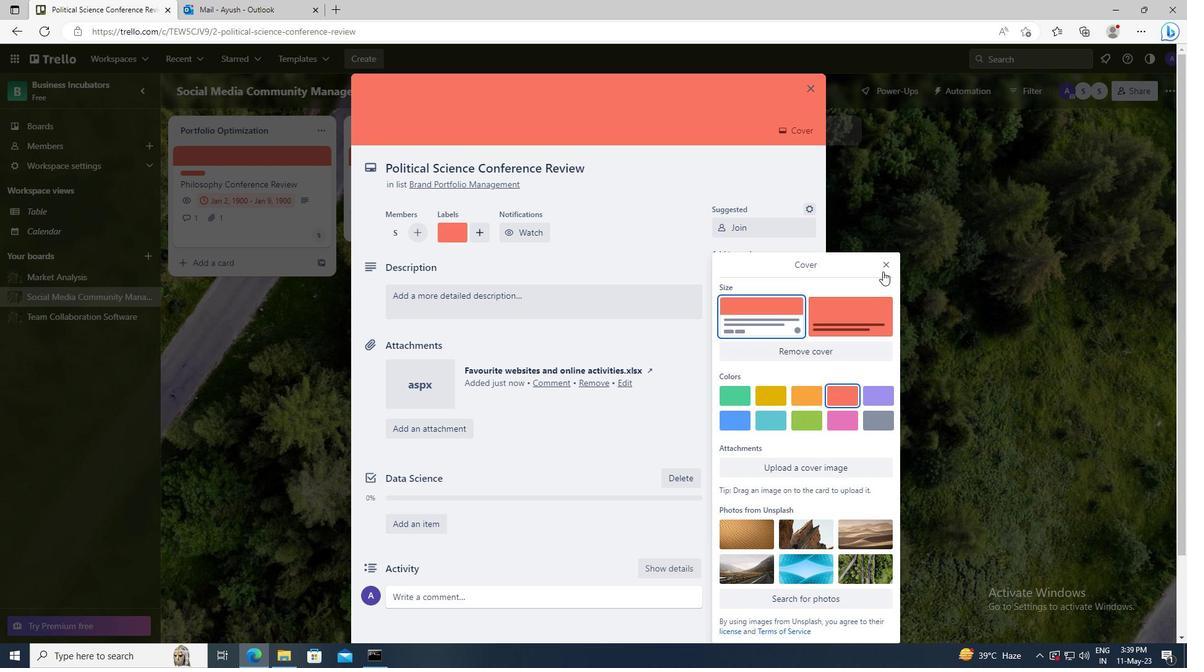 
Action: Mouse pressed left at (886, 266)
Screenshot: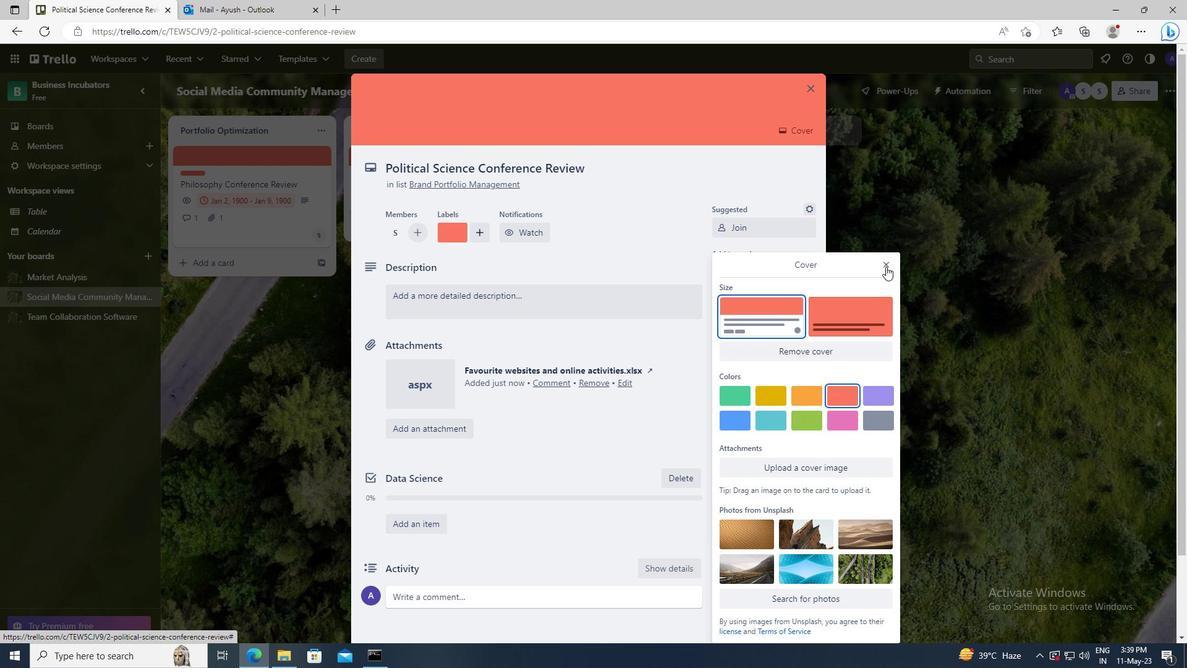 
Action: Mouse moved to (556, 304)
Screenshot: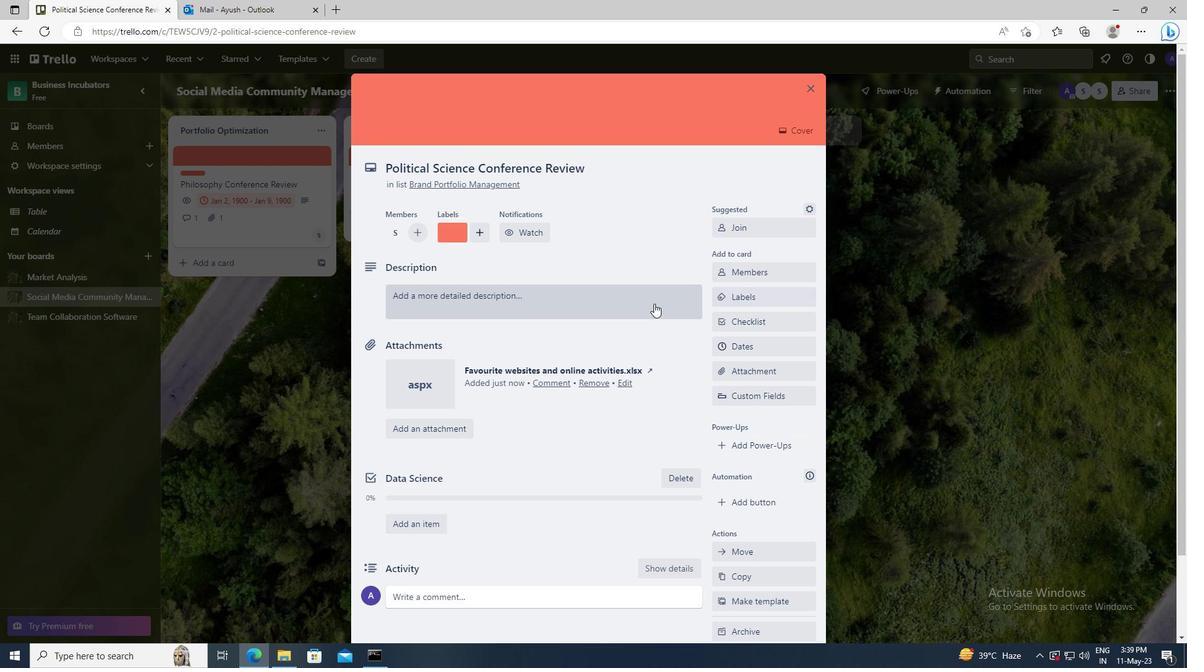 
Action: Mouse pressed left at (556, 304)
Screenshot: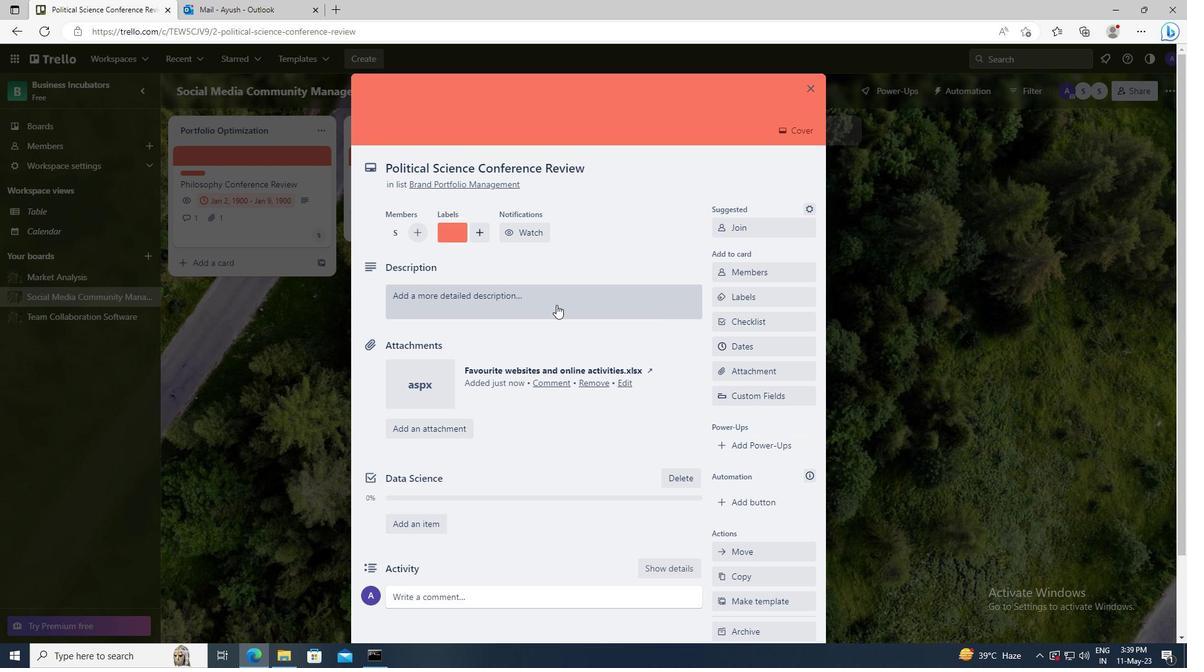 
Action: Key pressed <Key.shift>CREATE<Key.space>AND<Key.space>SN<Key.backspace>END<Key.space>OUT<Key.space>EMPLOYEE<Key.space>ENGAGEMENT<Key.space>SURVEY<Key.space>ON<Key.space>COMPANY<Key.space>COMMUNICATION
Screenshot: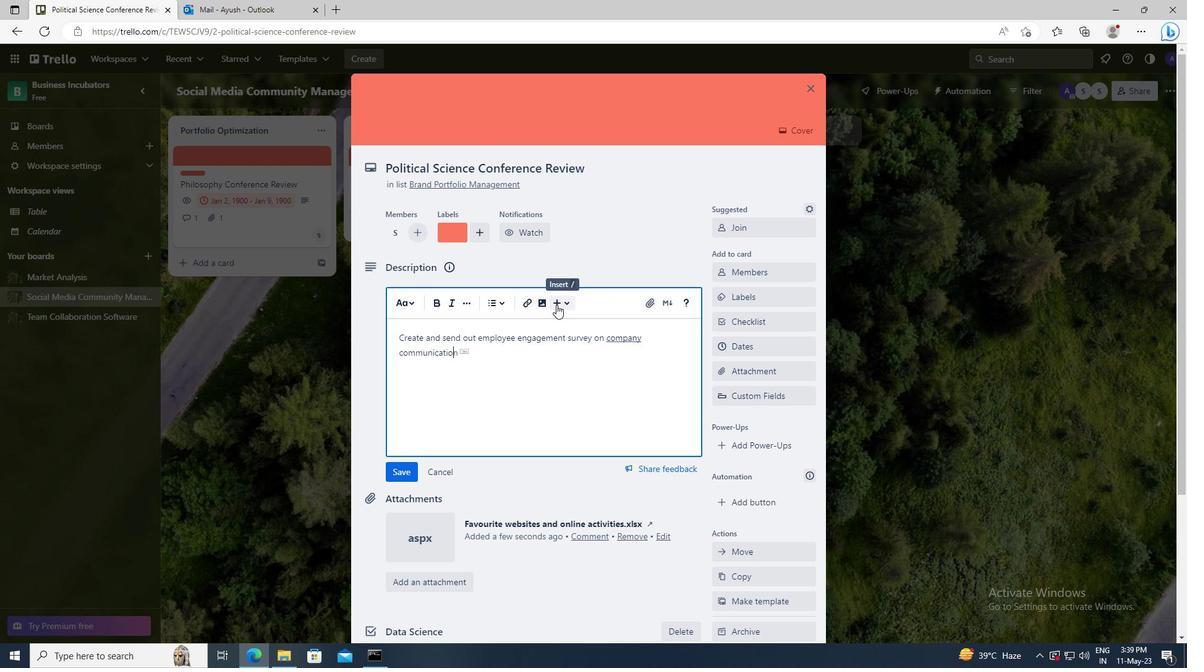 
Action: Mouse scrolled (556, 304) with delta (0, 0)
Screenshot: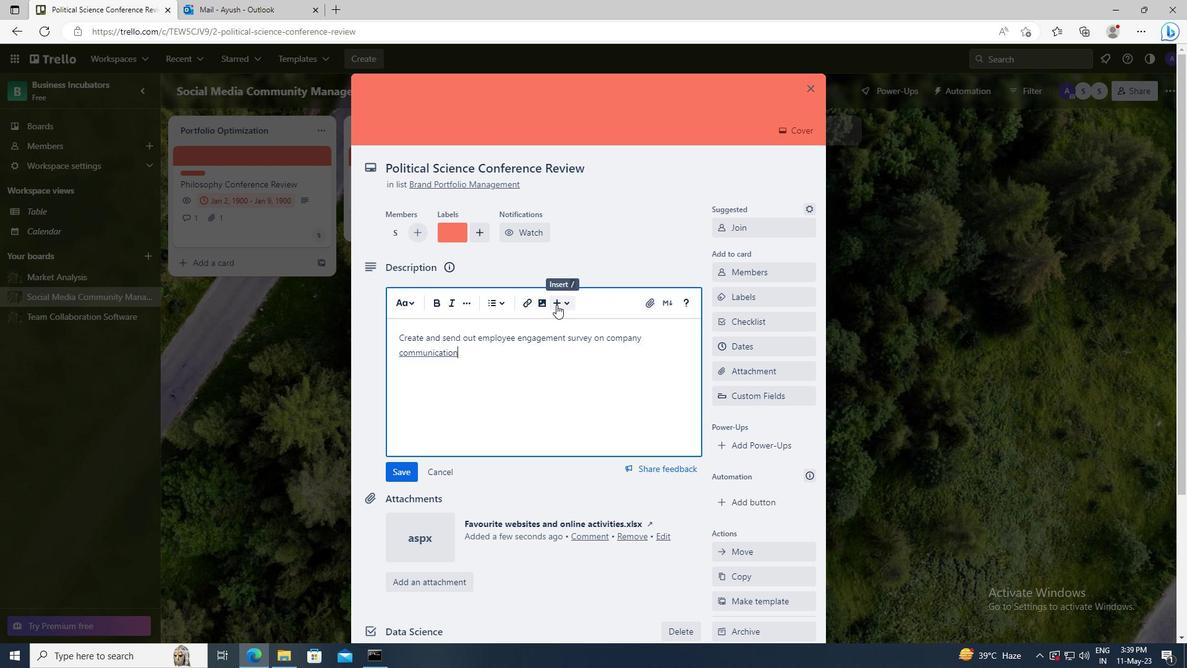 
Action: Mouse moved to (396, 390)
Screenshot: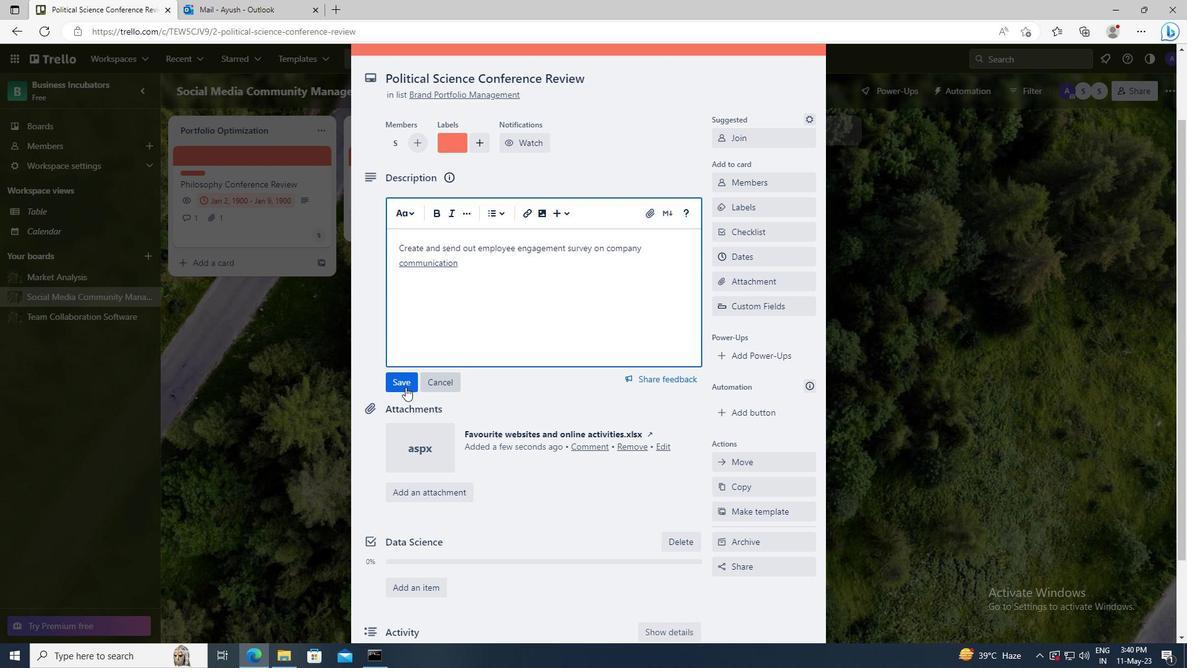 
Action: Mouse pressed left at (396, 390)
Screenshot: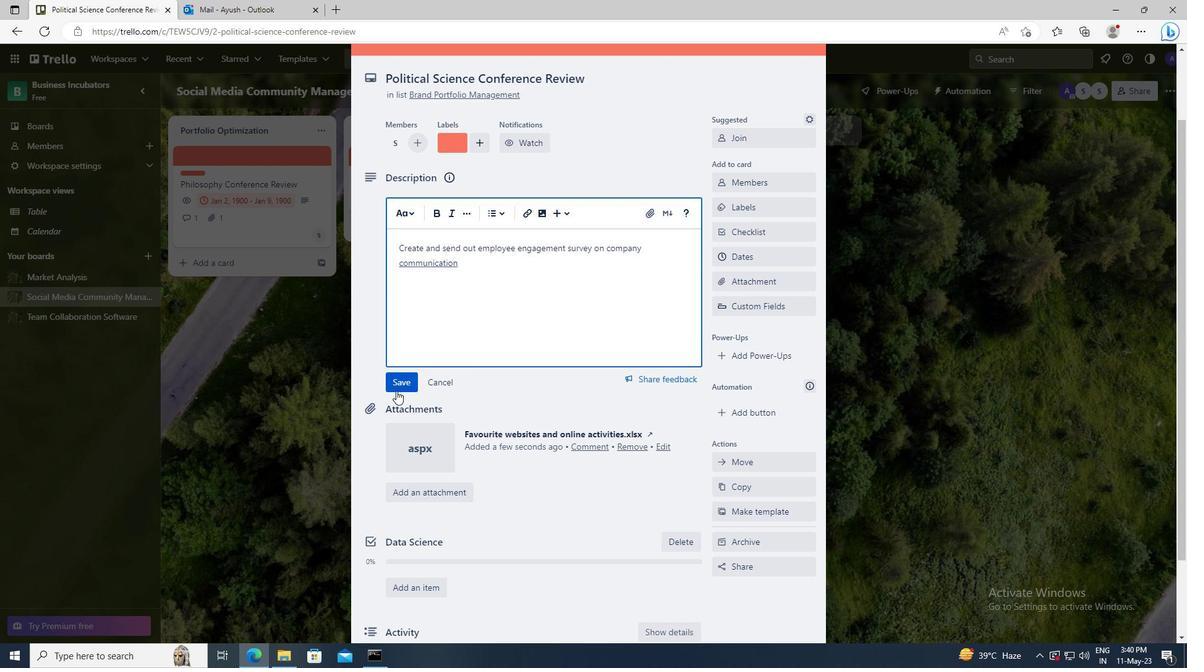 
Action: Mouse scrolled (396, 390) with delta (0, 0)
Screenshot: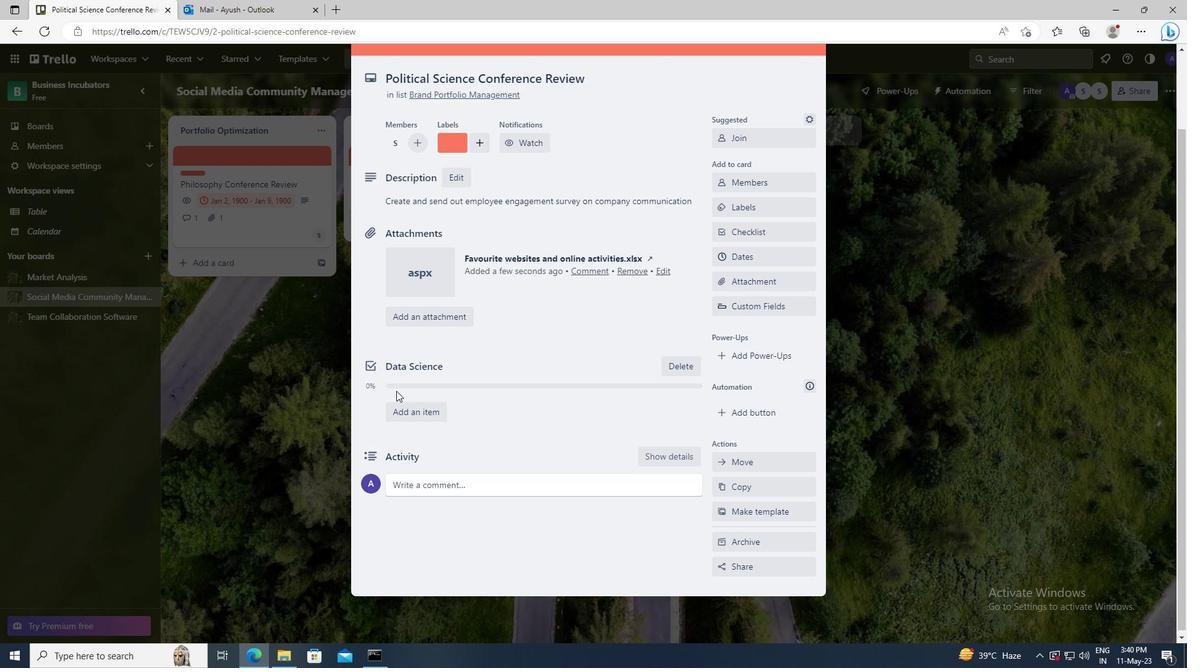 
Action: Mouse moved to (414, 485)
Screenshot: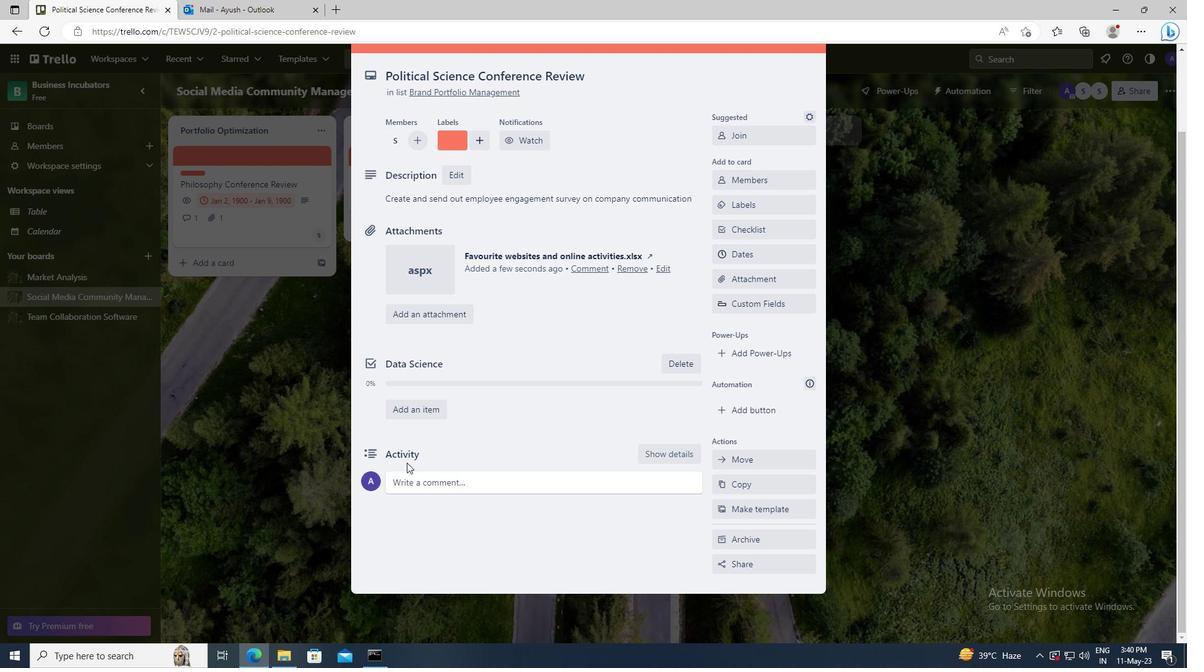 
Action: Mouse pressed left at (414, 485)
Screenshot: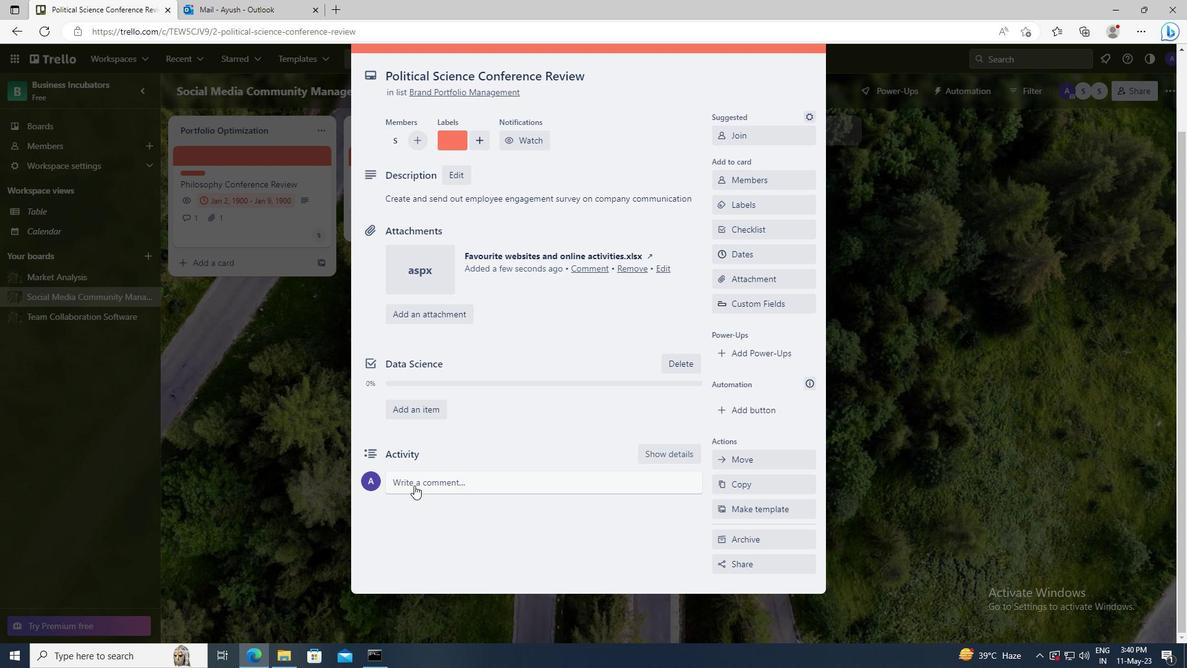 
Action: Key pressed <Key.shift>LET<Key.space>US<Key.space>MAKE<Key.space>SURE<Key.space>WE<Key.space>HAVE<Key.space>A<Key.space>CLEAR<Key.space>UNDERSTANDING<Key.space>OF<Key.space>THE<Key.space>OBJECTIVES<Key.space>AND<Key.space>REQUIREMENTS<Key.space>OF<Key.space>THIS<Key.space>TASK<Key.space>BEFORE<Key.space>GETTING<Key.space>STARTED.
Screenshot: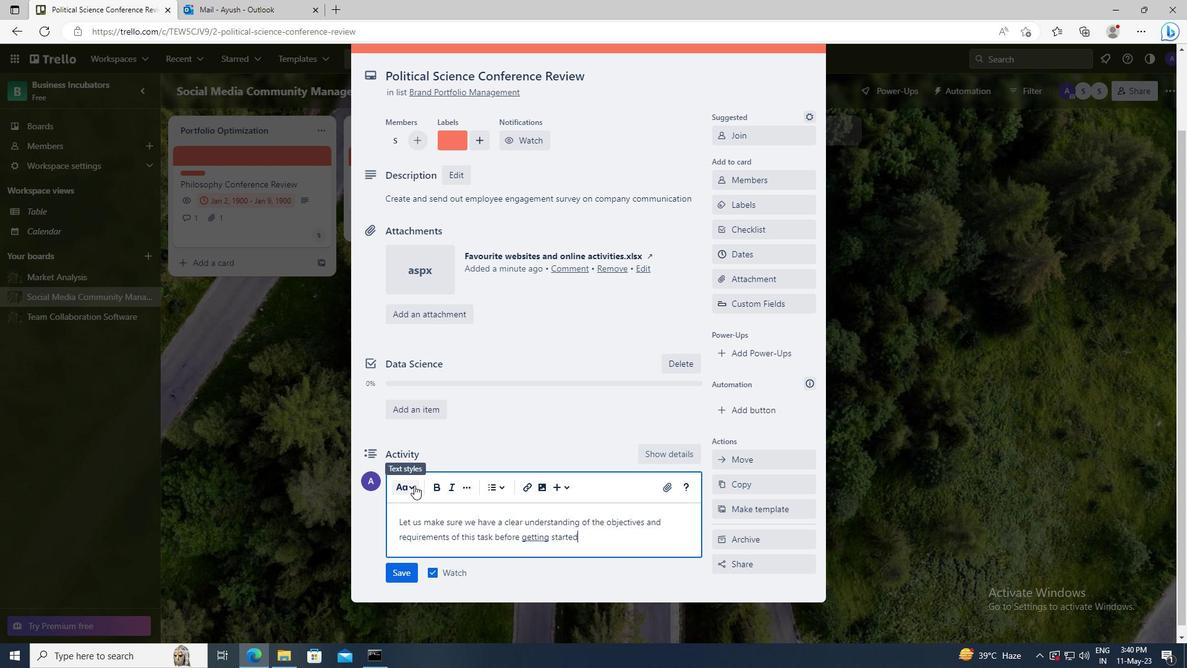 
Action: Mouse moved to (409, 572)
Screenshot: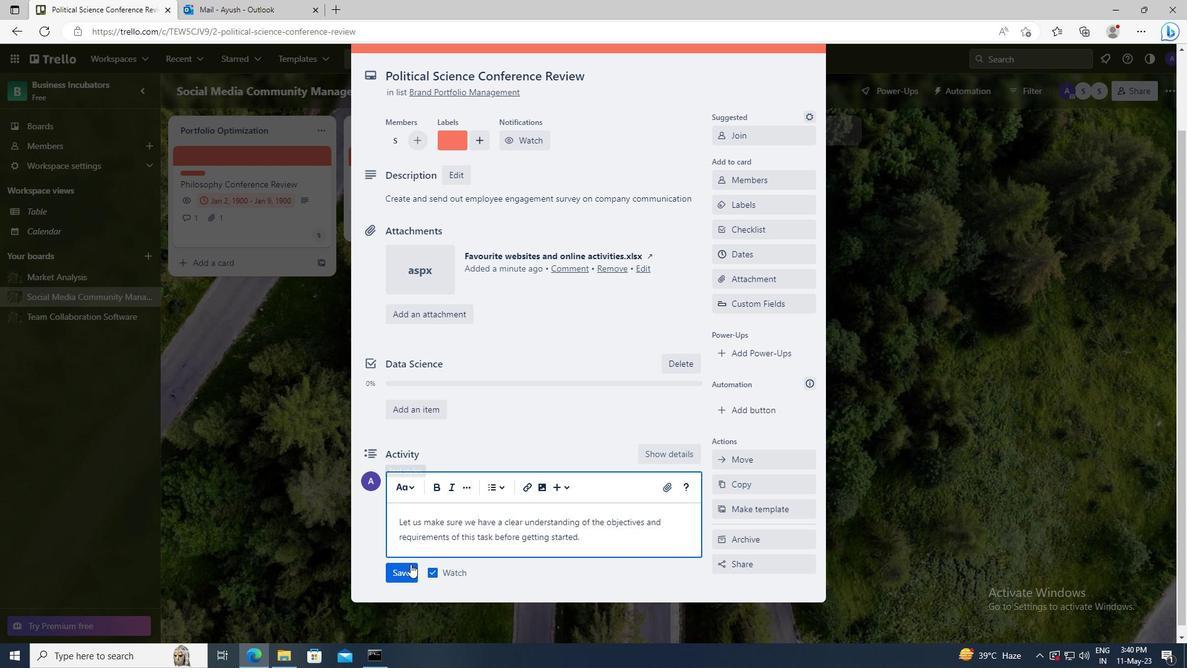 
Action: Mouse pressed left at (409, 572)
Screenshot: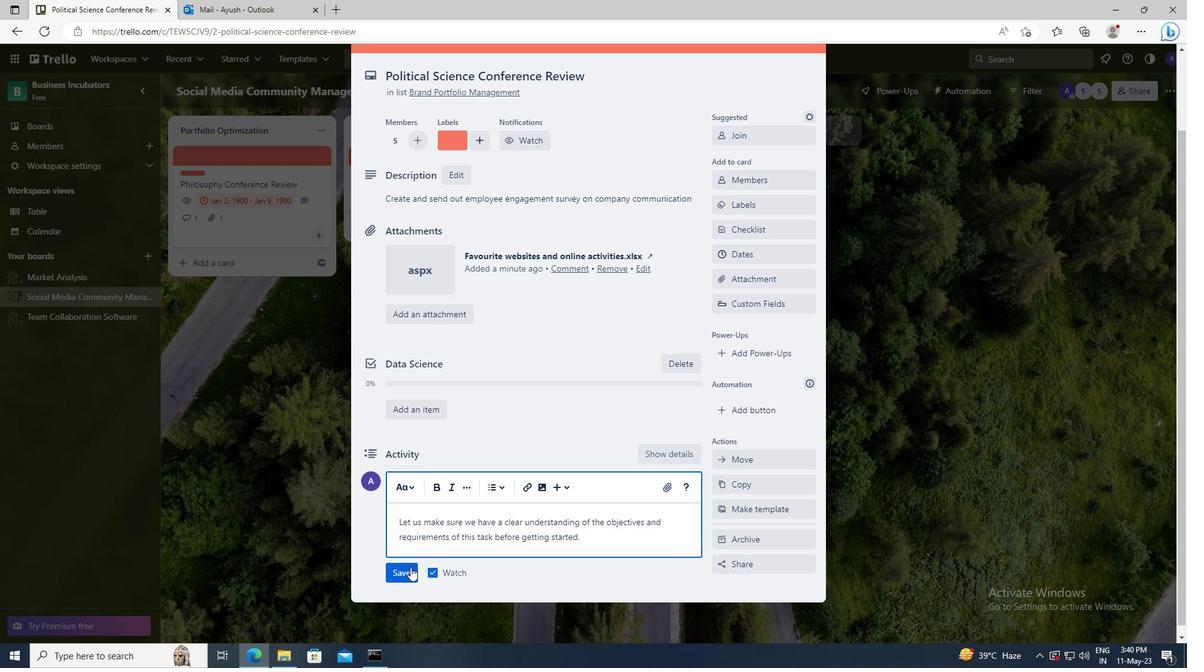 
Action: Mouse moved to (669, 381)
Screenshot: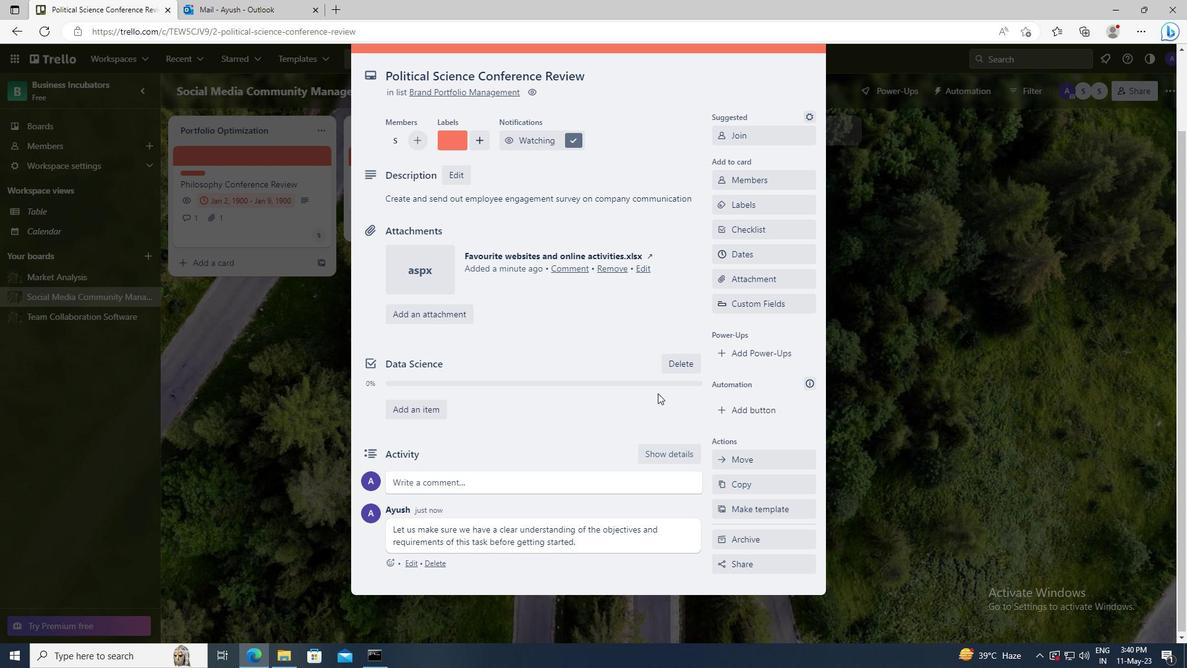 
Action: Mouse scrolled (669, 381) with delta (0, 0)
Screenshot: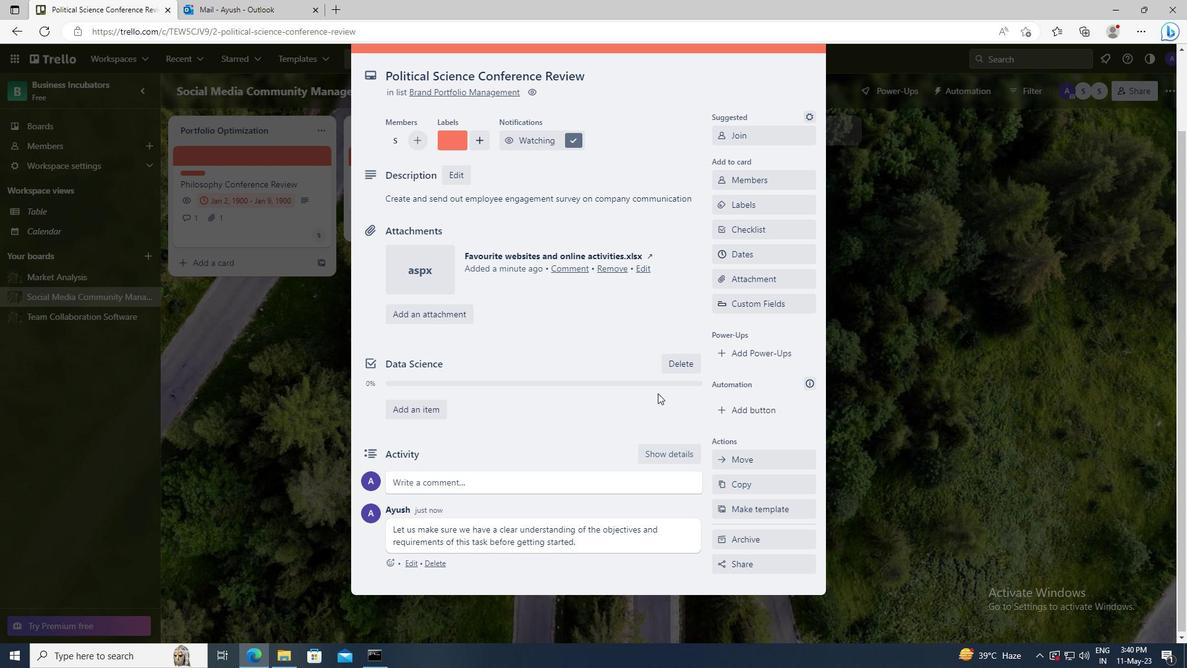 
Action: Mouse moved to (732, 345)
Screenshot: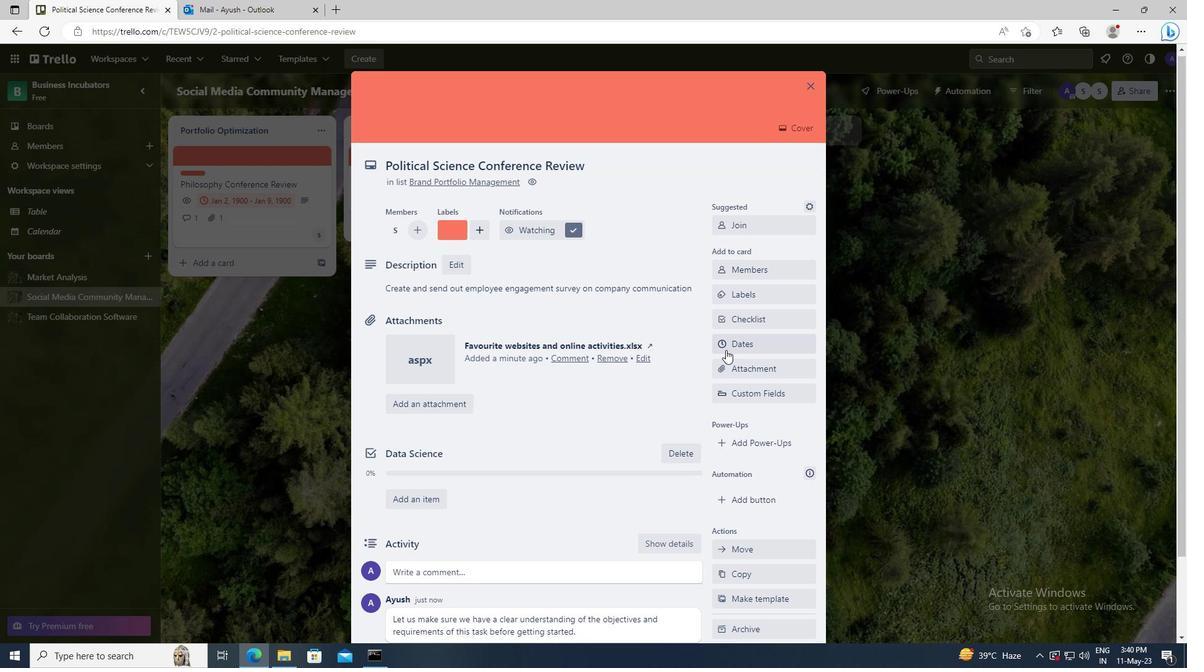 
Action: Mouse pressed left at (732, 345)
Screenshot: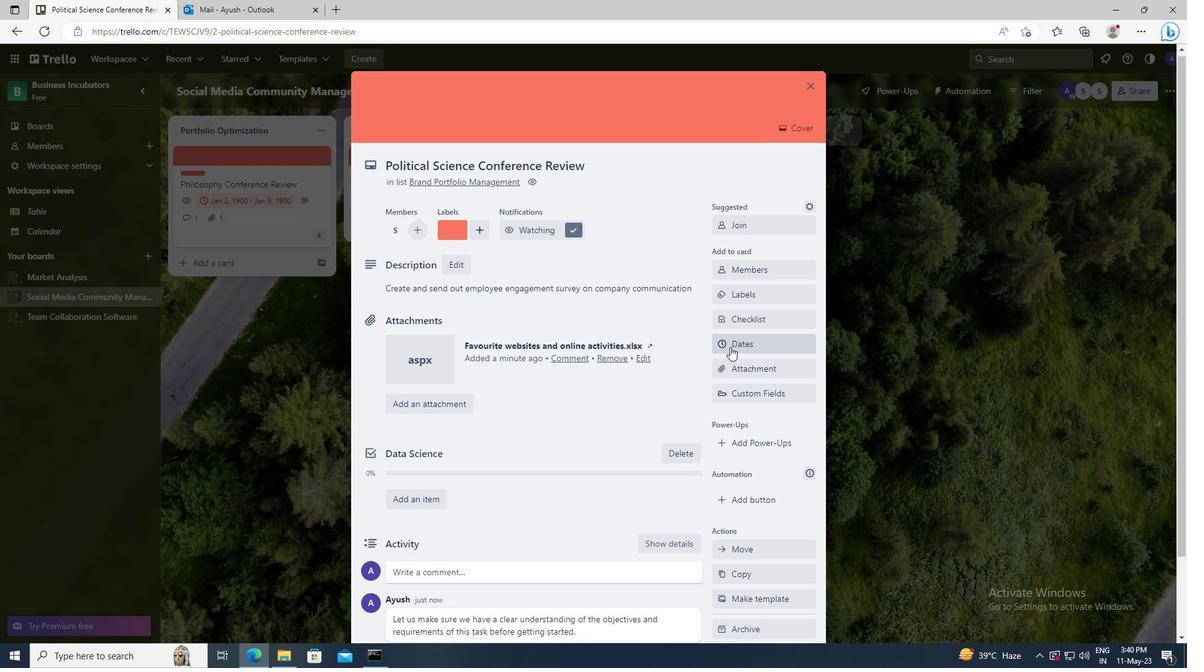 
Action: Mouse moved to (724, 312)
Screenshot: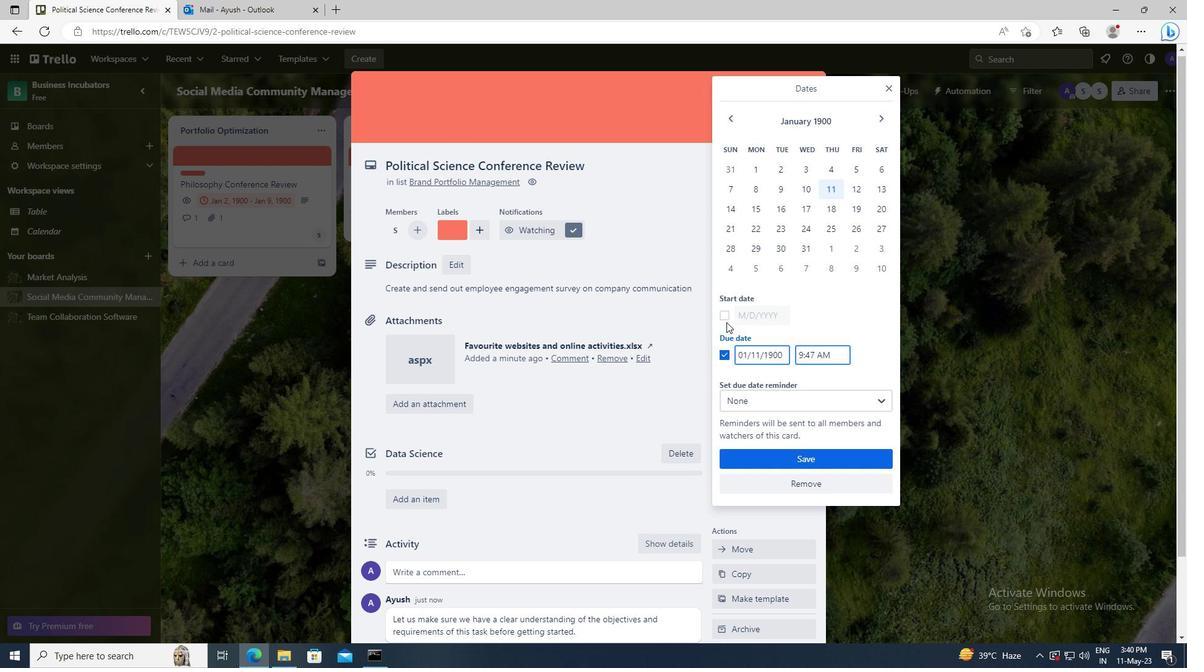 
Action: Mouse pressed left at (724, 312)
Screenshot: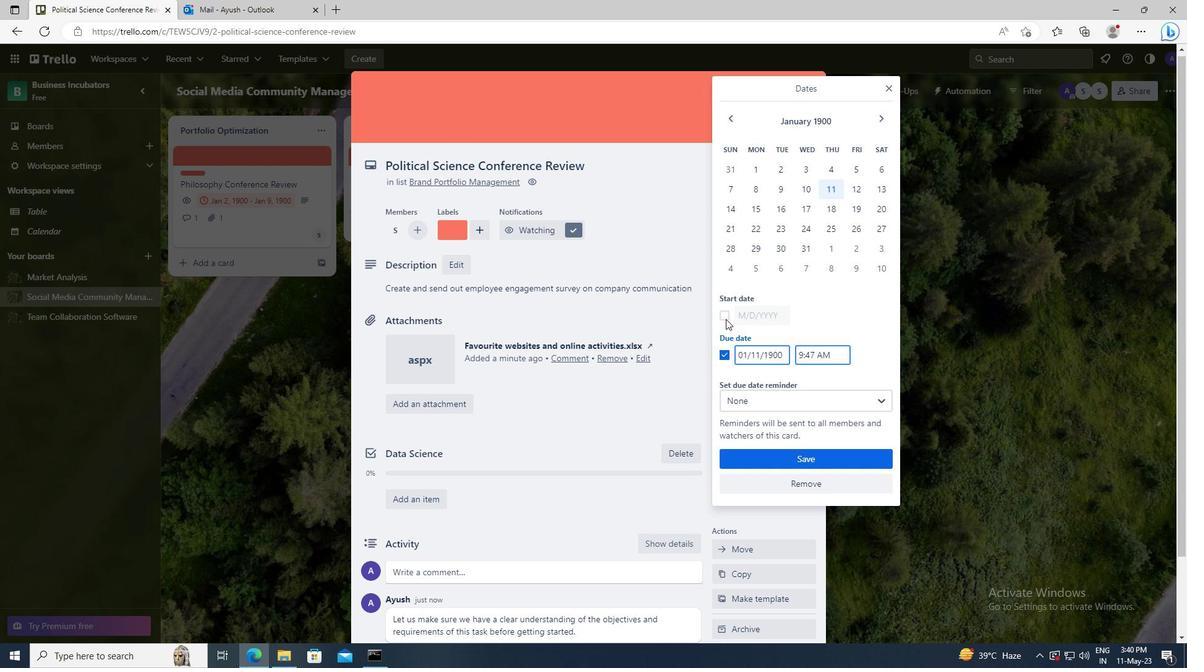 
Action: Mouse moved to (784, 312)
Screenshot: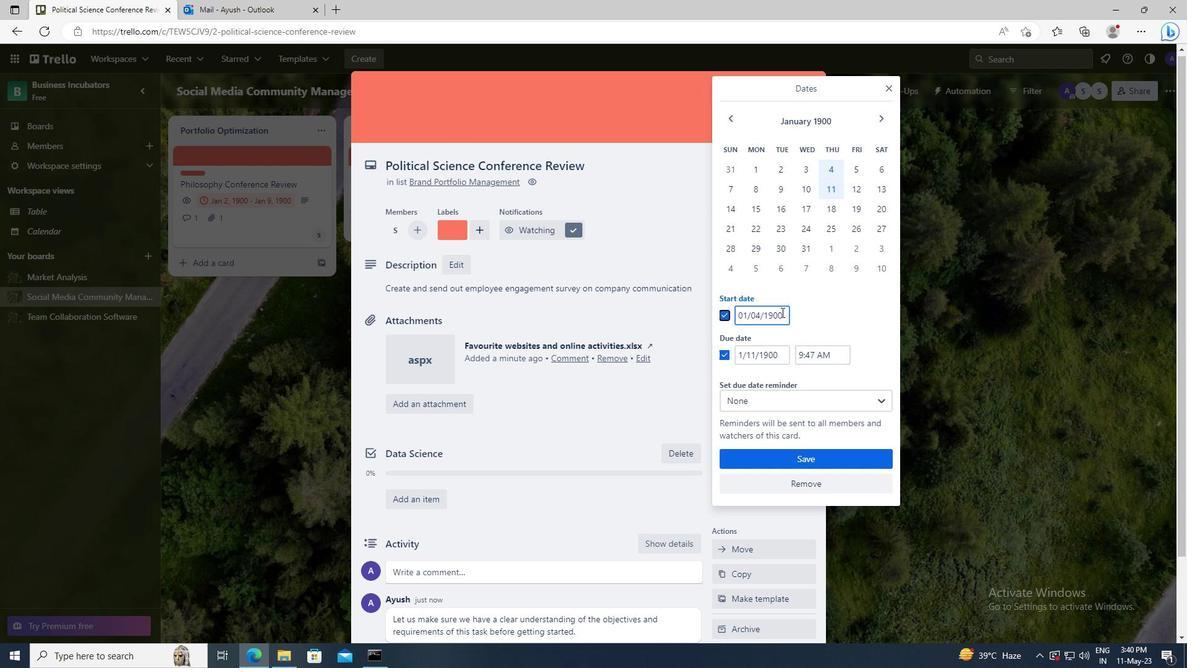 
Action: Mouse pressed left at (784, 312)
Screenshot: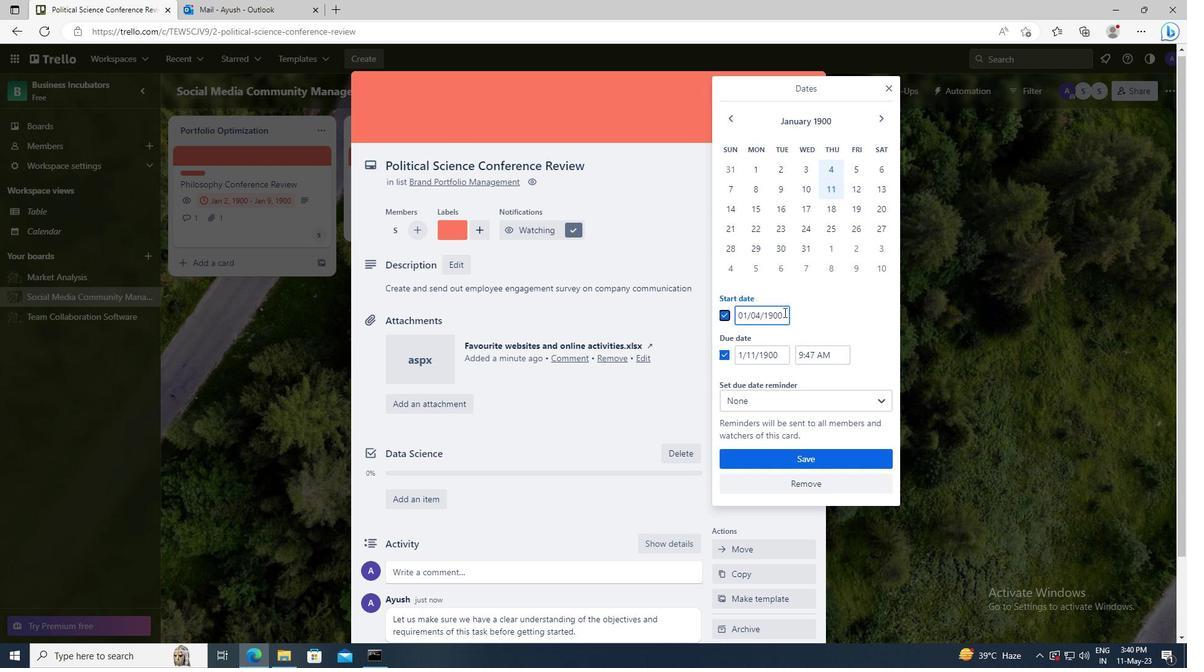 
Action: Key pressed <Key.left><Key.left><Key.left><Key.left><Key.left><Key.backspace>5
Screenshot: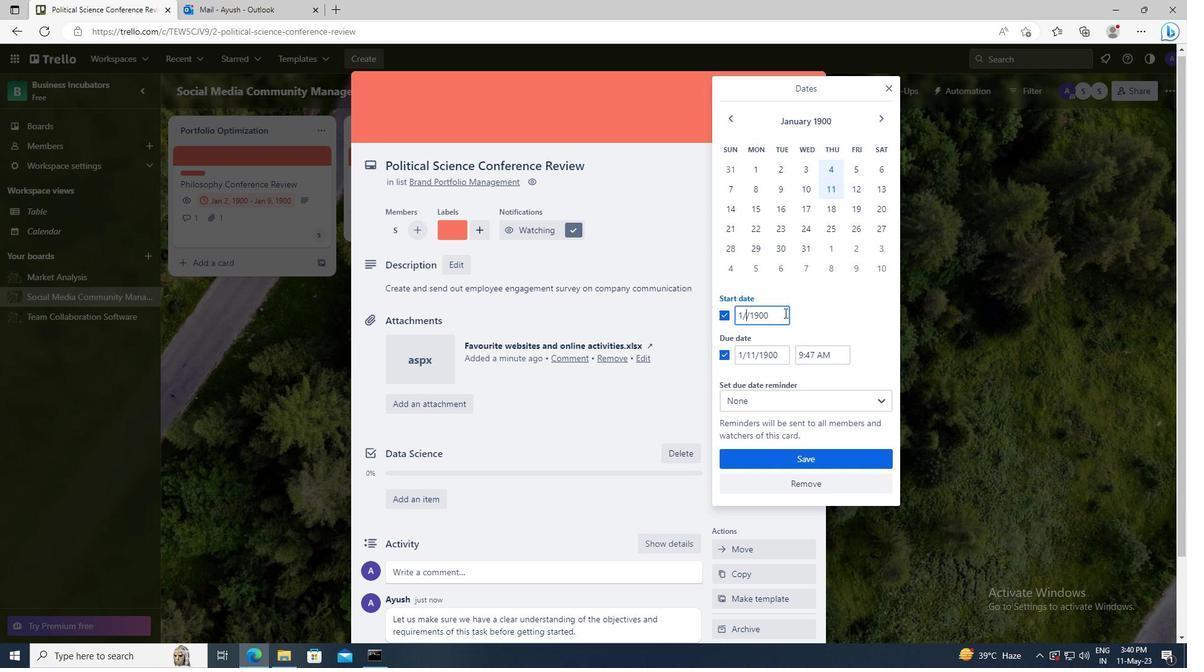 
Action: Mouse moved to (785, 352)
Screenshot: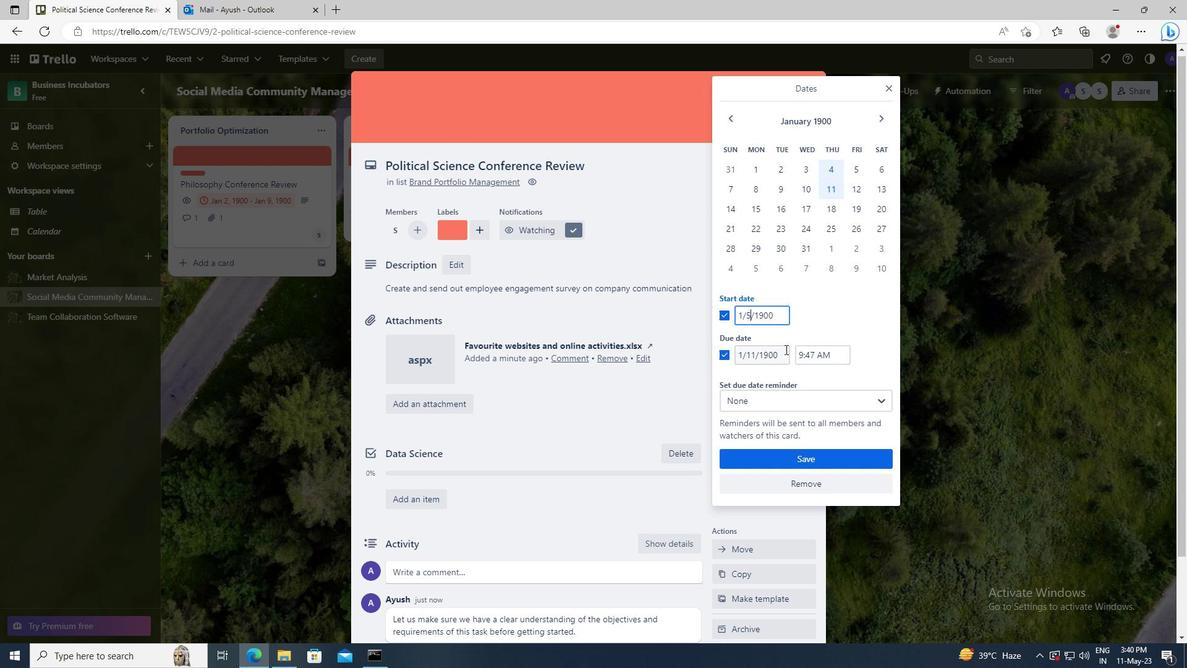 
Action: Mouse pressed left at (785, 352)
Screenshot: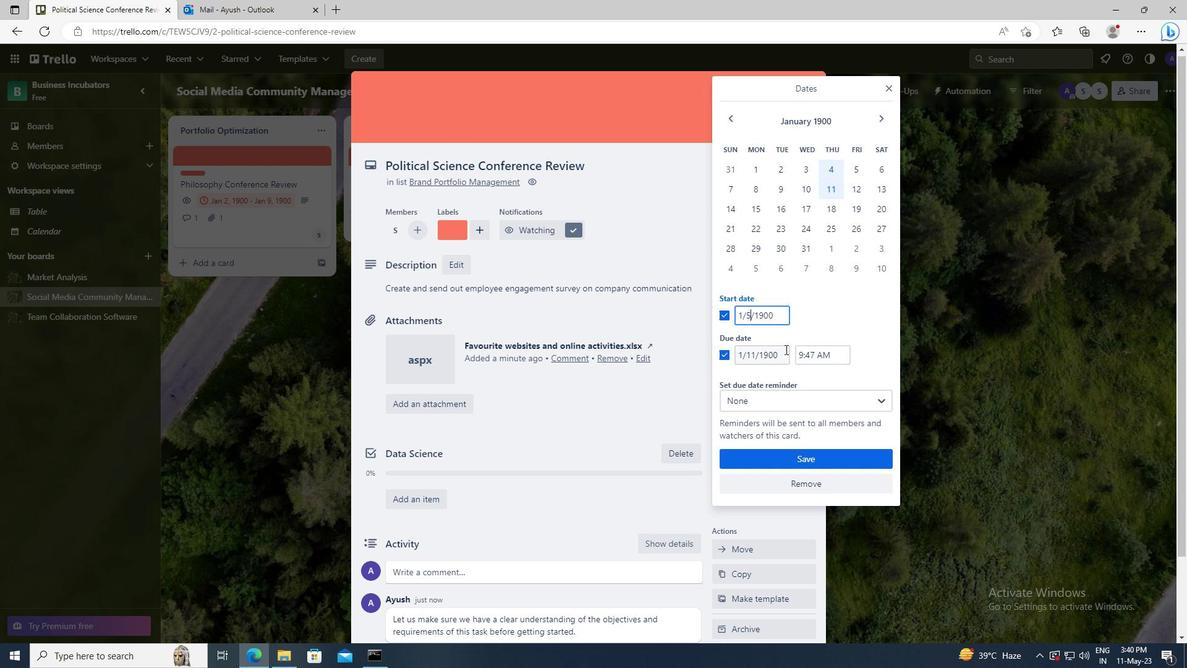 
Action: Key pressed <Key.left><Key.left><Key.left><Key.left><Key.left><Key.backspace><Key.backspace>12
Screenshot: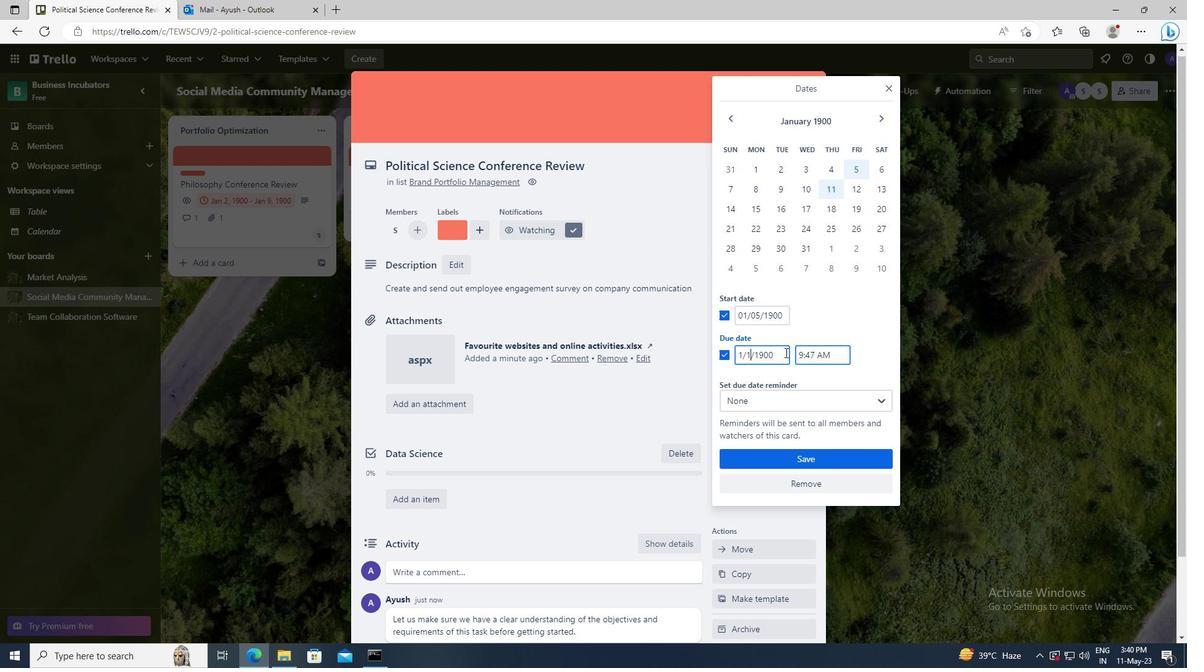 
Action: Mouse moved to (799, 458)
Screenshot: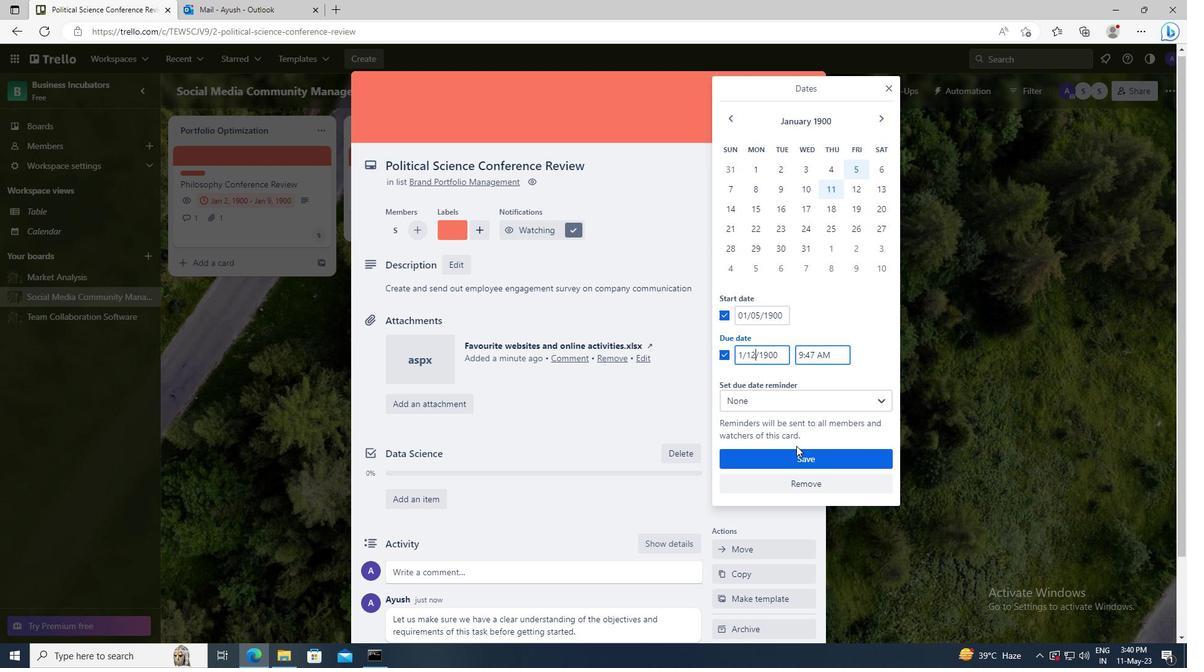 
Action: Mouse pressed left at (799, 458)
Screenshot: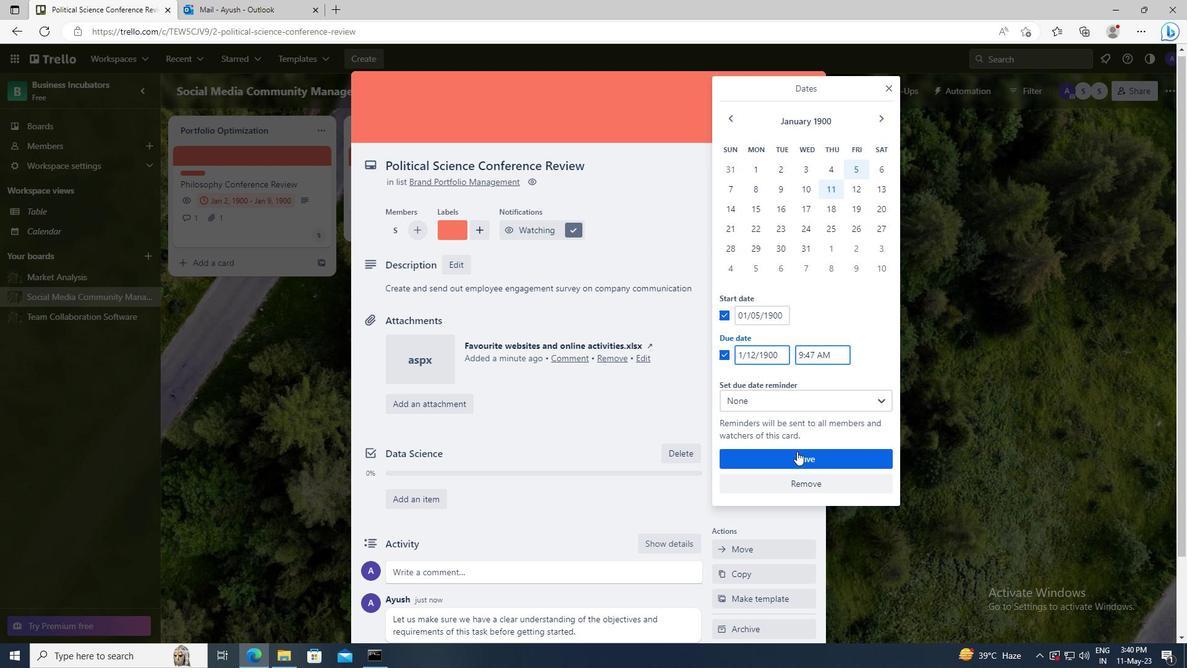 
